 Task: Find connections with filter location Kefamenanu with filter topic #Softwaredesignwith filter profile language French with filter current company HELLA with filter school Hindustan College of science and technology with filter industry Shuttles and Special Needs Transportation Services with filter service category Family Law with filter keywords title Locksmith
Action: Mouse moved to (486, 55)
Screenshot: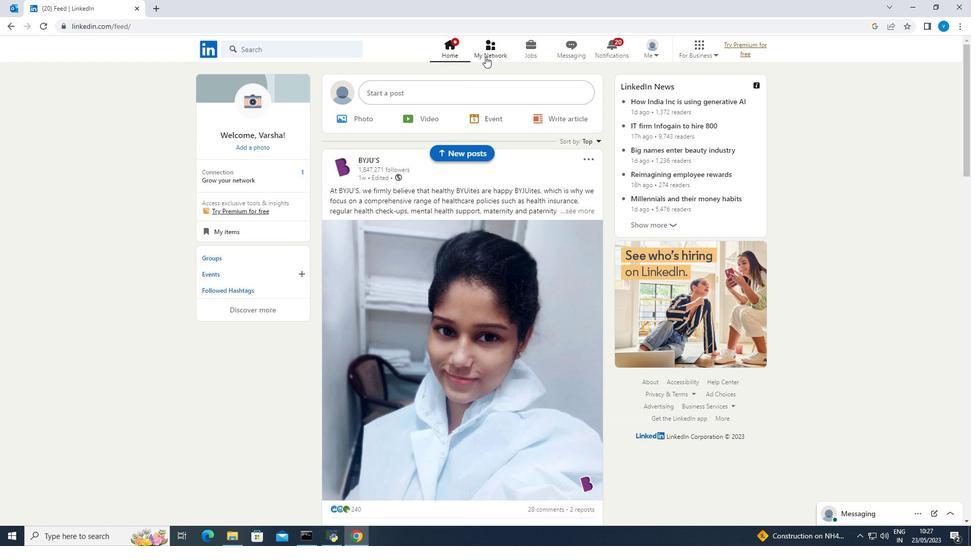 
Action: Mouse pressed left at (486, 55)
Screenshot: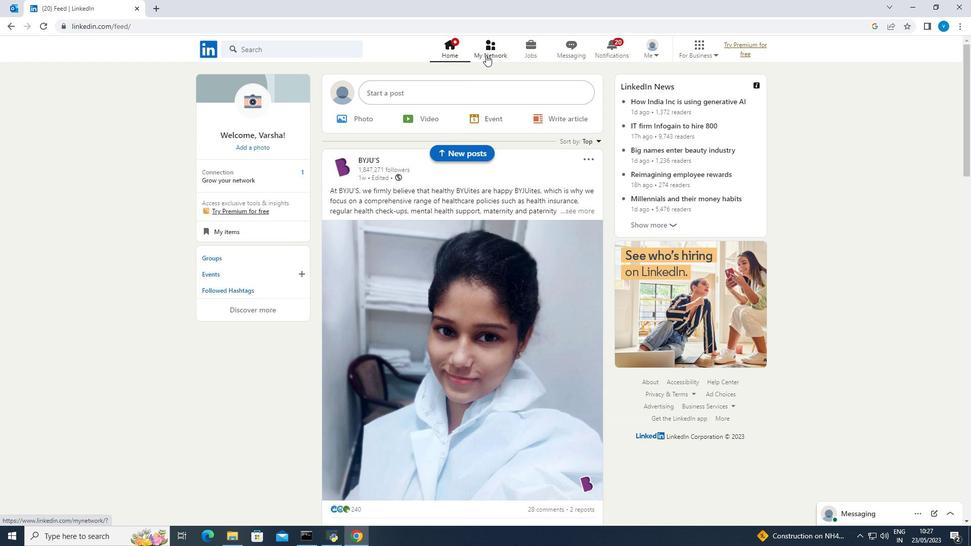 
Action: Mouse moved to (264, 106)
Screenshot: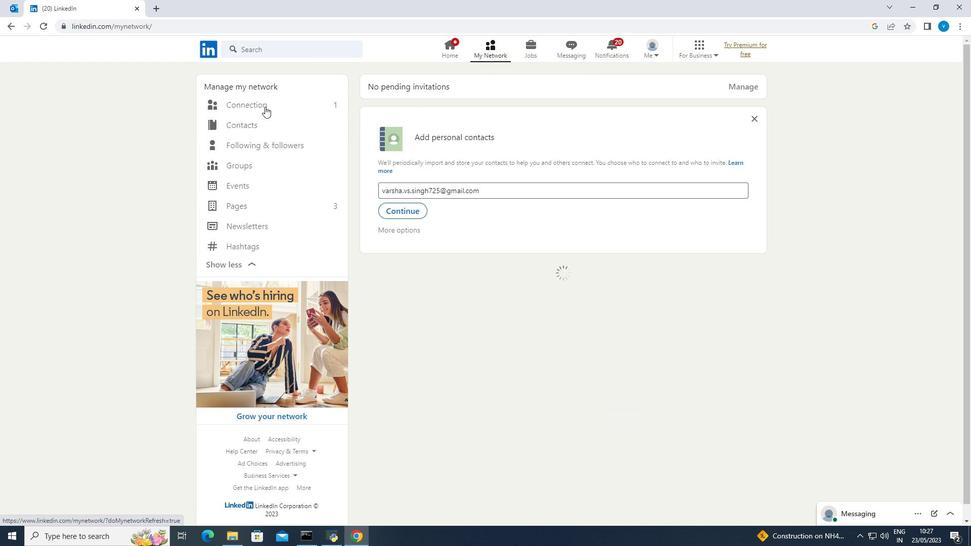 
Action: Mouse pressed left at (264, 106)
Screenshot: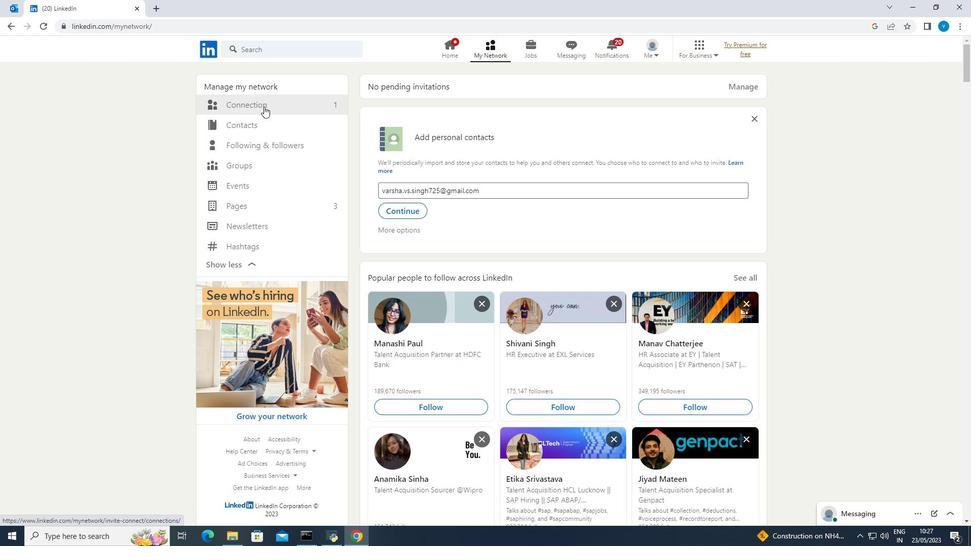
Action: Mouse moved to (540, 105)
Screenshot: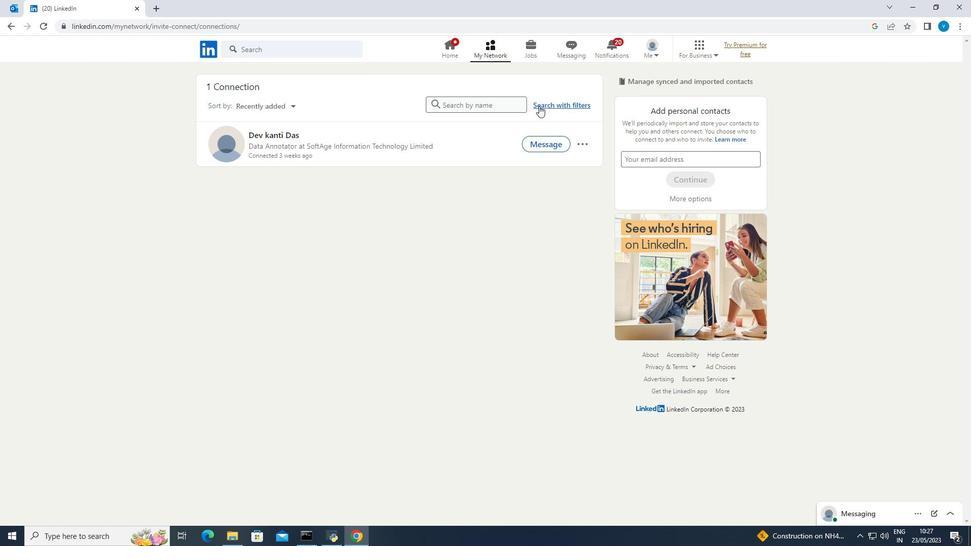 
Action: Mouse pressed left at (540, 105)
Screenshot: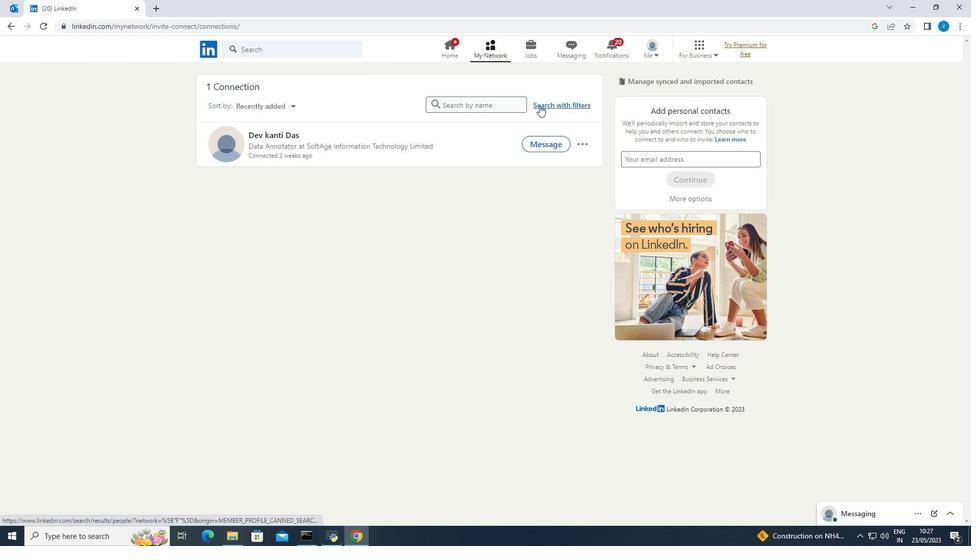 
Action: Mouse moved to (518, 78)
Screenshot: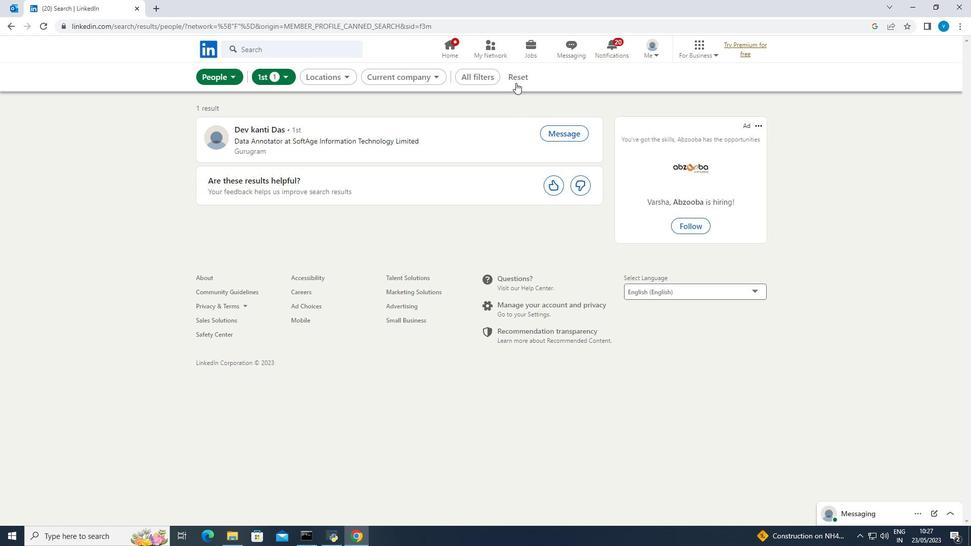 
Action: Mouse pressed left at (518, 78)
Screenshot: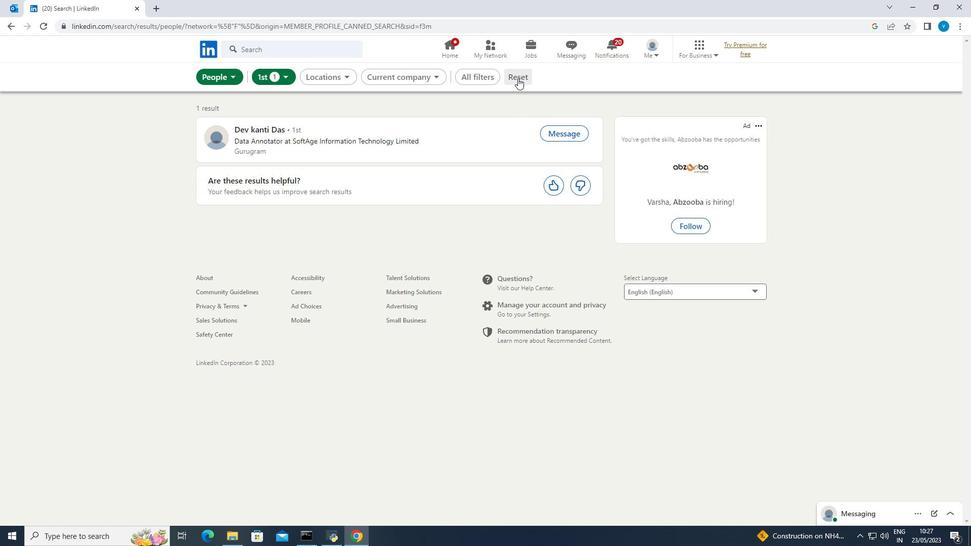 
Action: Mouse moved to (505, 80)
Screenshot: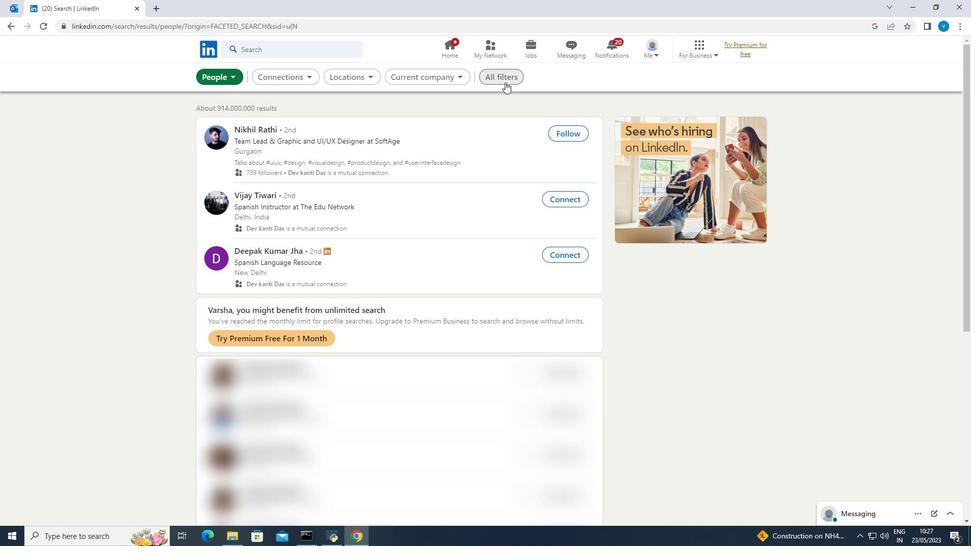 
Action: Mouse pressed left at (505, 80)
Screenshot: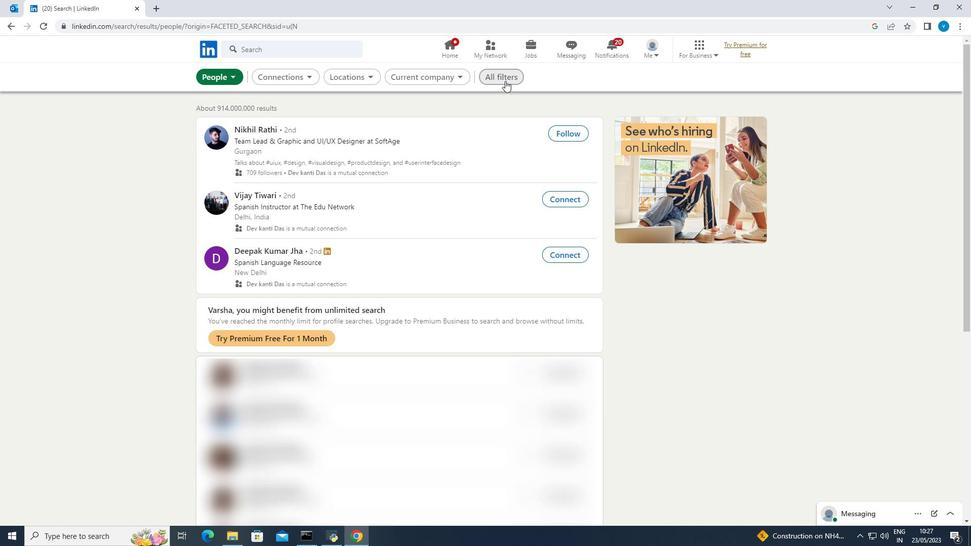 
Action: Mouse moved to (704, 201)
Screenshot: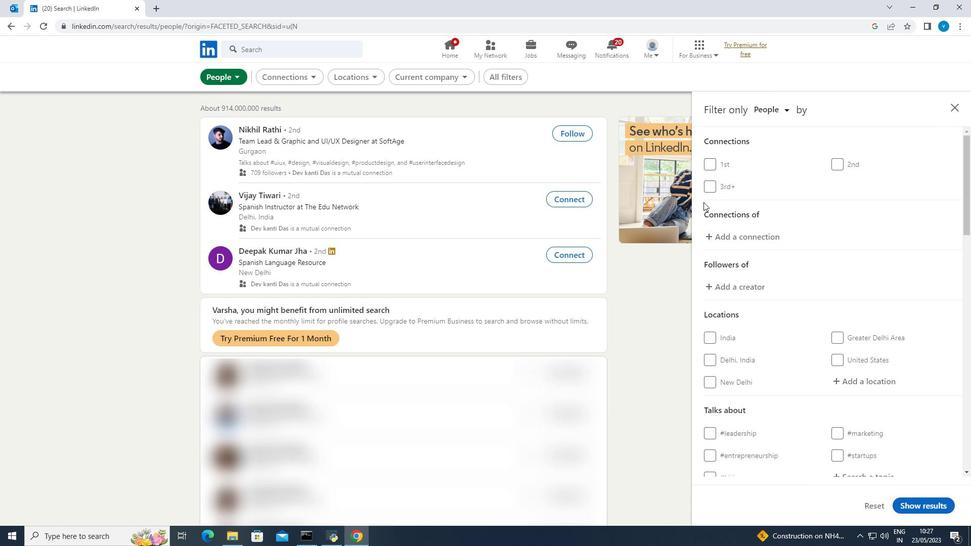 
Action: Mouse scrolled (704, 201) with delta (0, 0)
Screenshot: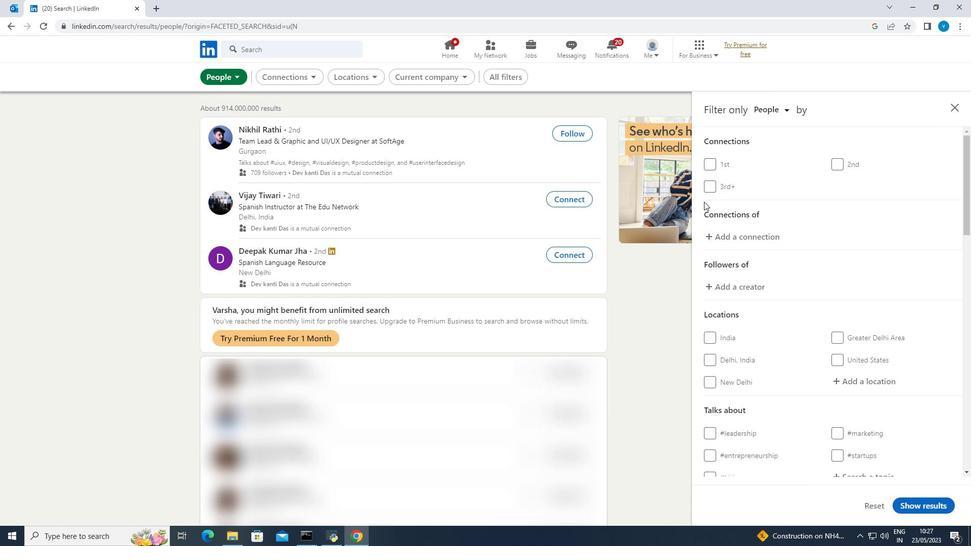 
Action: Mouse scrolled (704, 201) with delta (0, 0)
Screenshot: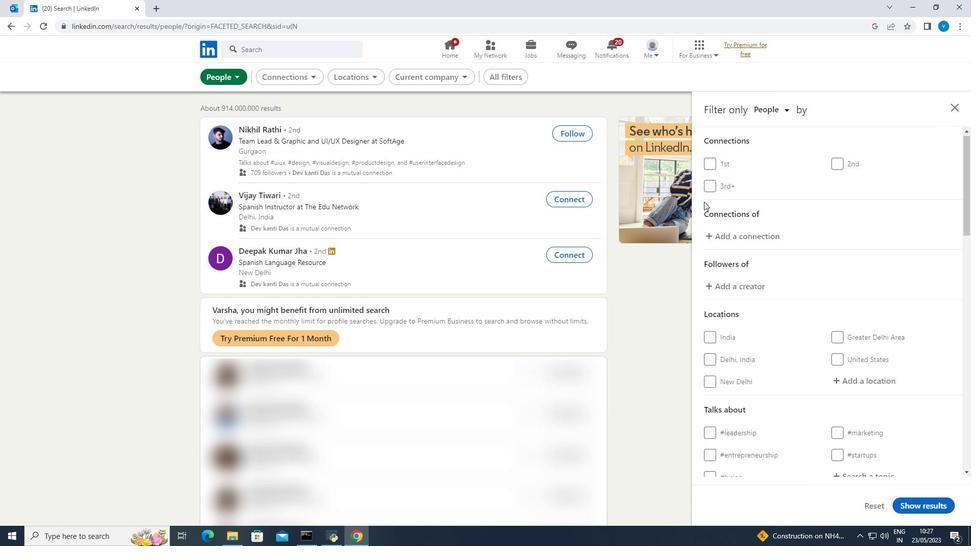 
Action: Mouse moved to (704, 202)
Screenshot: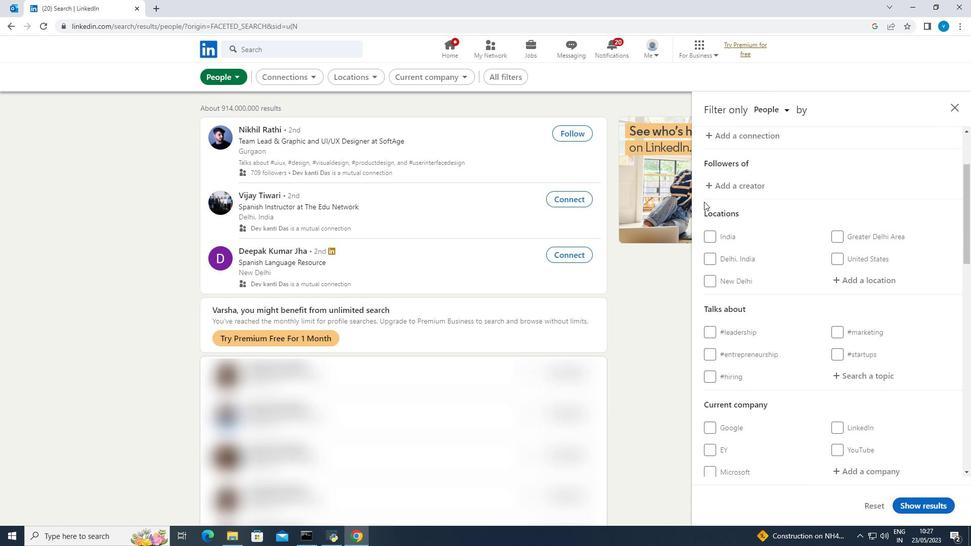 
Action: Mouse scrolled (704, 201) with delta (0, 0)
Screenshot: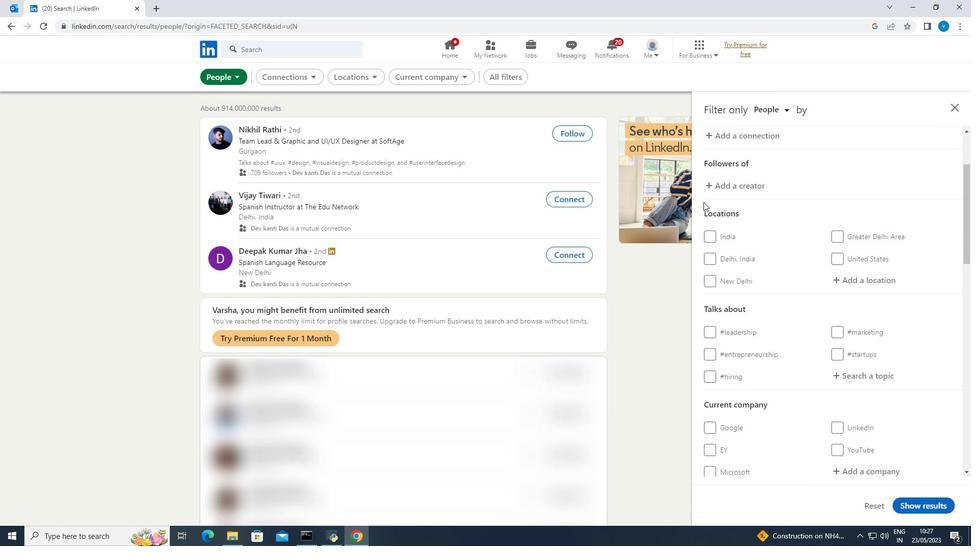 
Action: Mouse moved to (831, 224)
Screenshot: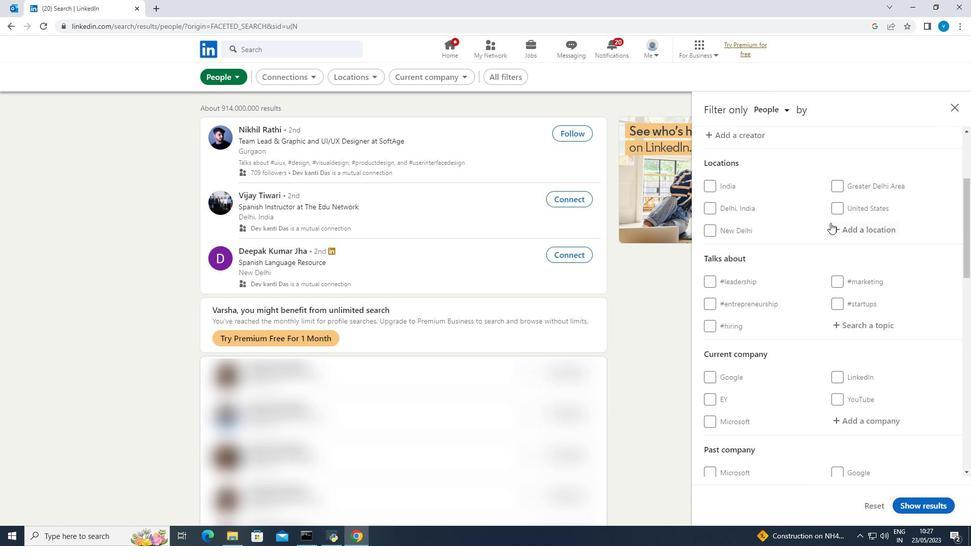 
Action: Mouse pressed left at (831, 224)
Screenshot: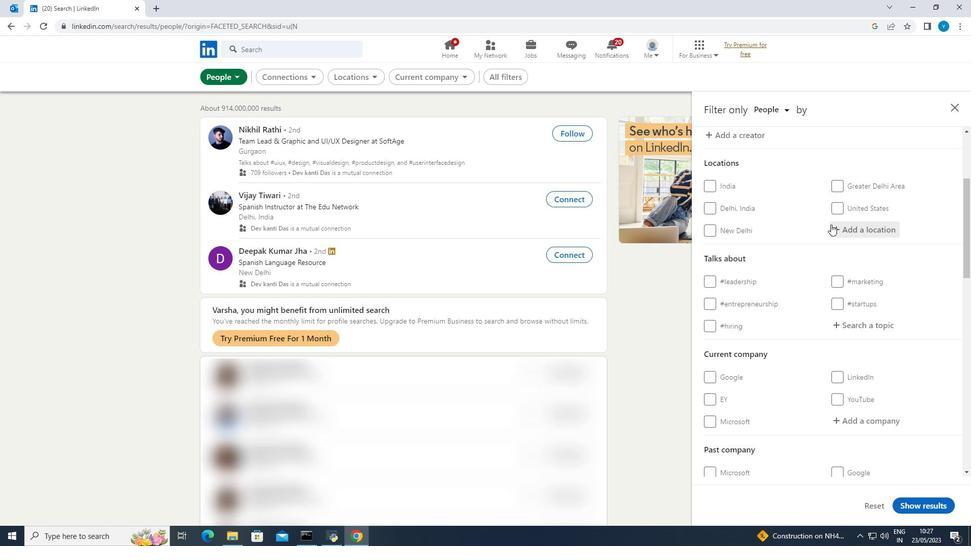 
Action: Mouse moved to (821, 221)
Screenshot: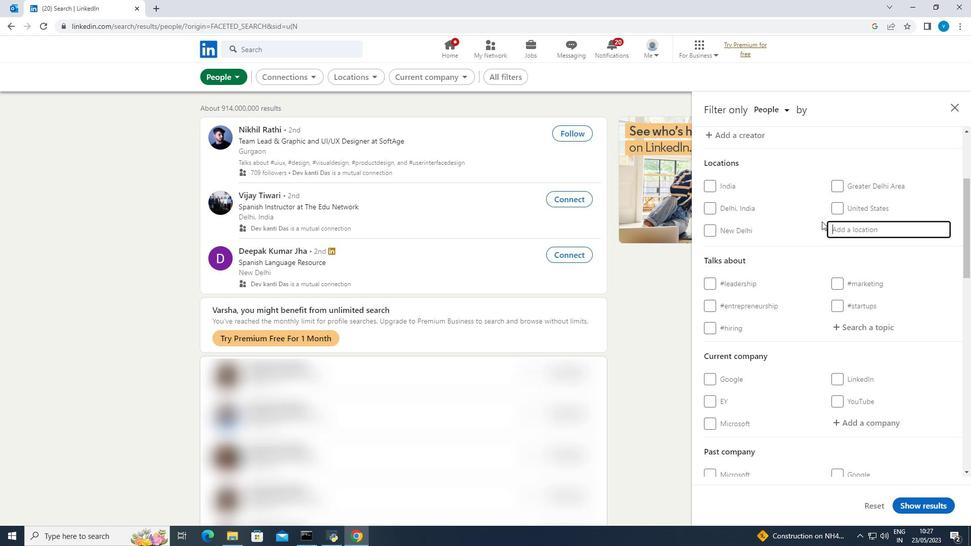 
Action: Key pressed <Key.shift><Key.shift><Key.shift>Kefamenanu
Screenshot: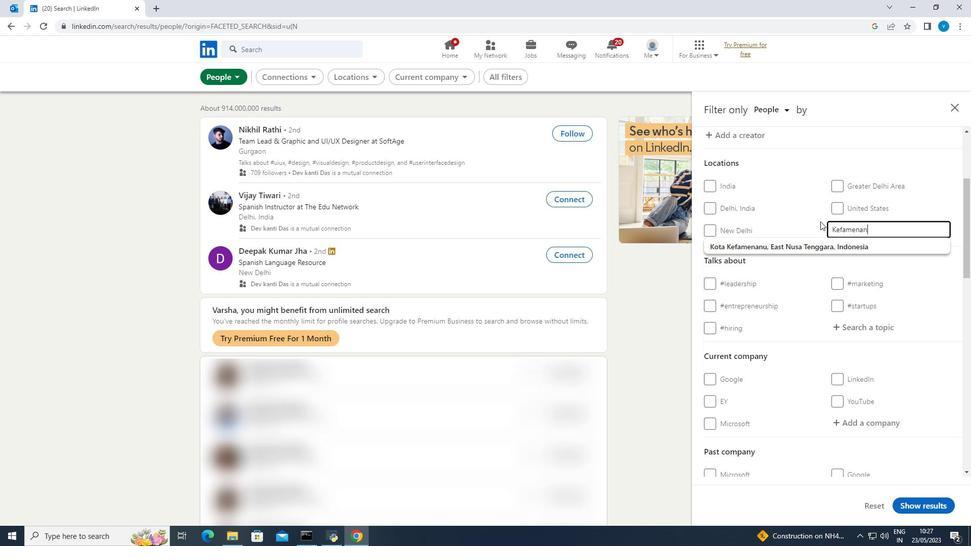 
Action: Mouse moved to (834, 322)
Screenshot: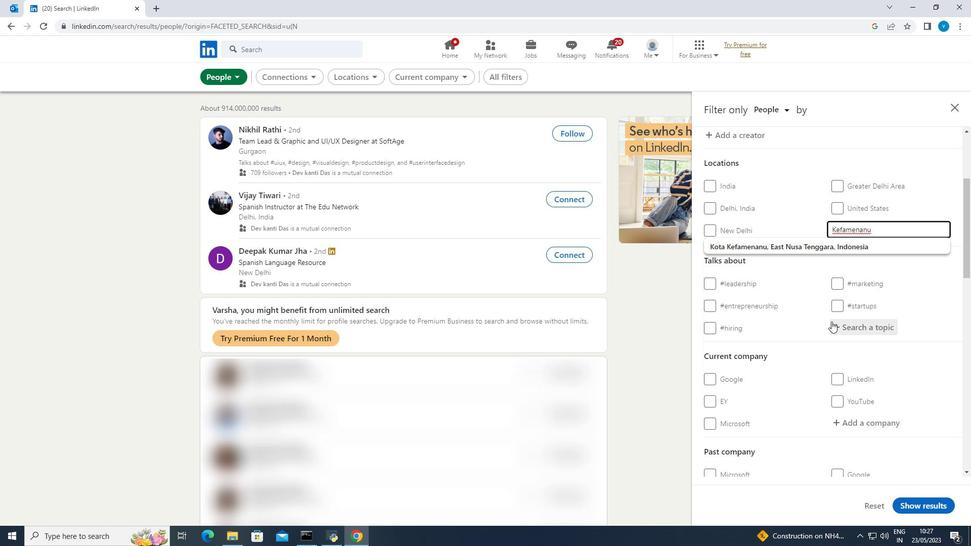 
Action: Mouse pressed left at (834, 322)
Screenshot: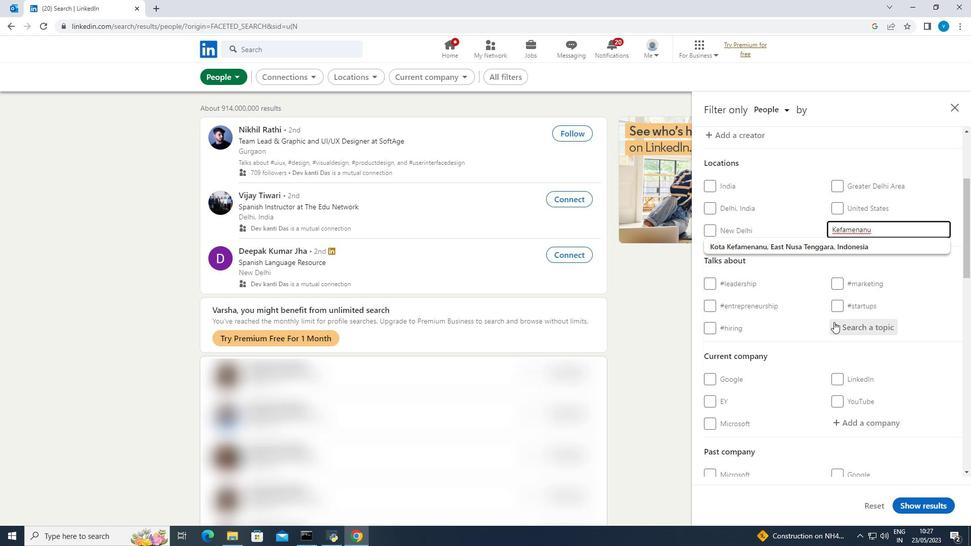 
Action: Key pressed <Key.shift><Key.shift><Key.shift><Key.shift><Key.shift><Key.shift><Key.shift>Softwaredesign
Screenshot: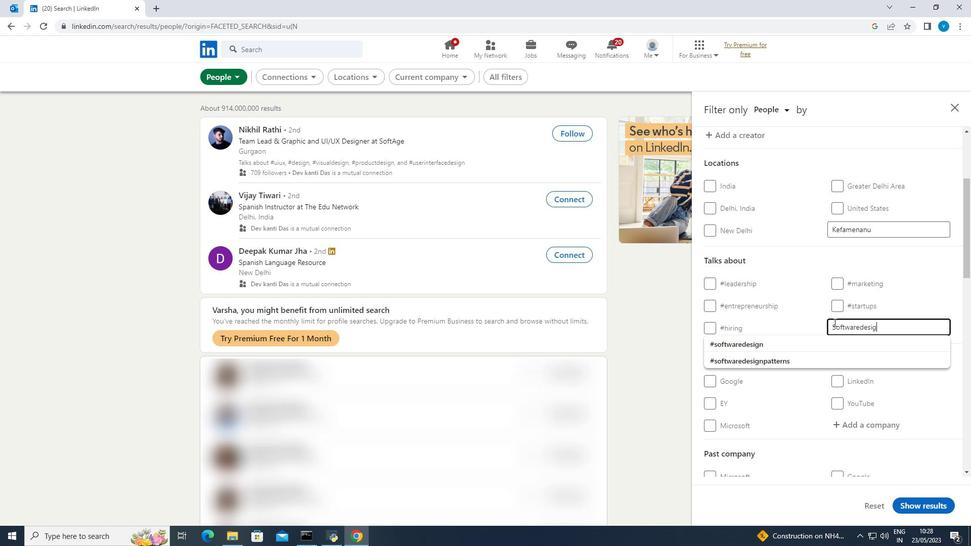 
Action: Mouse moved to (785, 345)
Screenshot: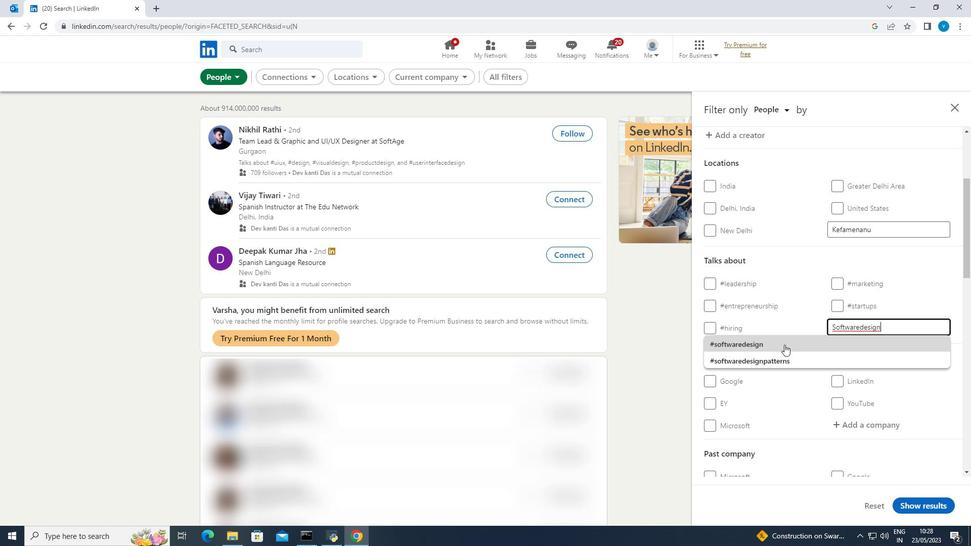
Action: Mouse pressed left at (785, 345)
Screenshot: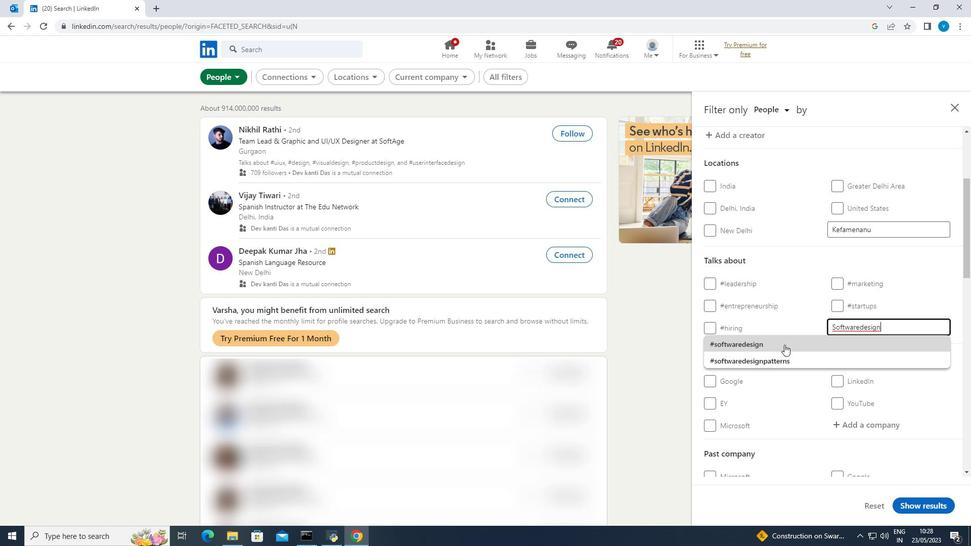 
Action: Mouse scrolled (785, 344) with delta (0, 0)
Screenshot: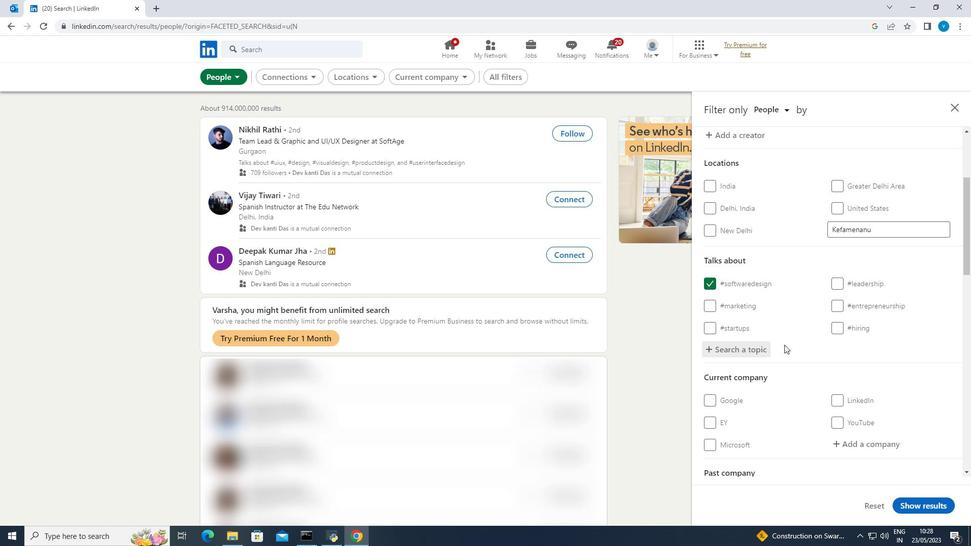 
Action: Mouse scrolled (785, 344) with delta (0, 0)
Screenshot: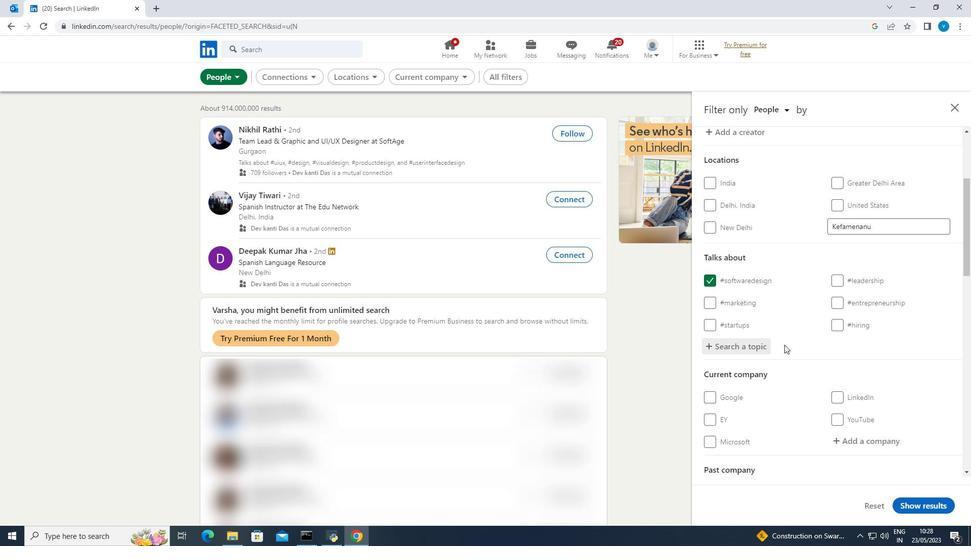 
Action: Mouse scrolled (785, 344) with delta (0, 0)
Screenshot: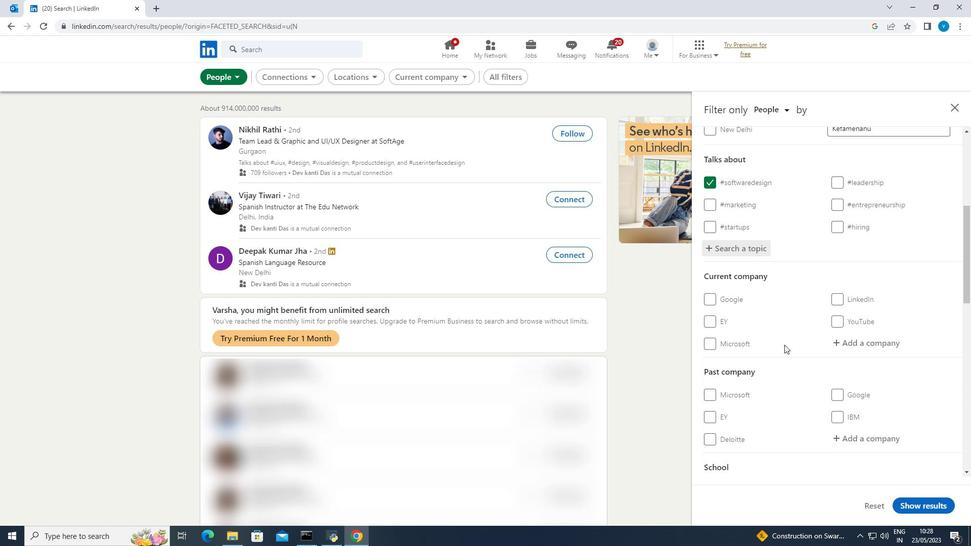 
Action: Mouse scrolled (785, 344) with delta (0, 0)
Screenshot: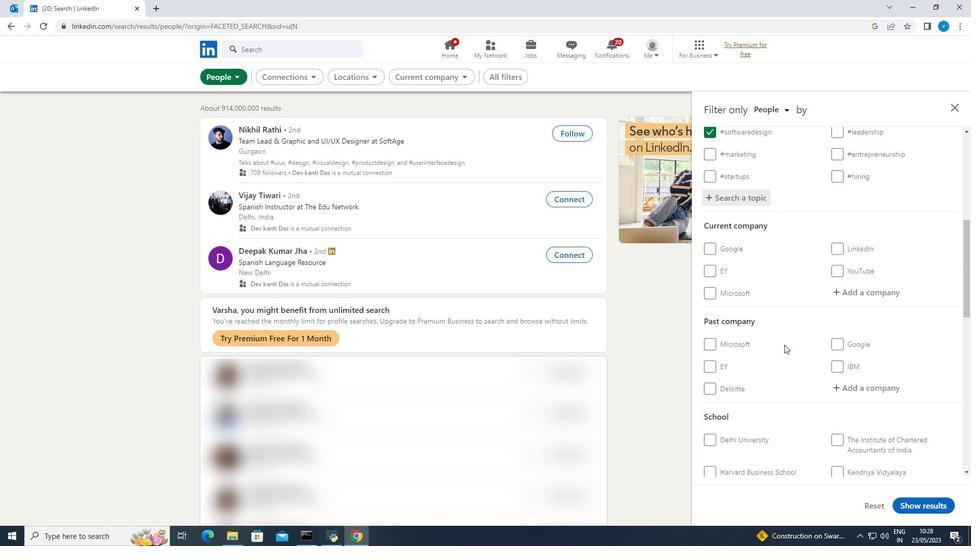 
Action: Mouse scrolled (785, 344) with delta (0, 0)
Screenshot: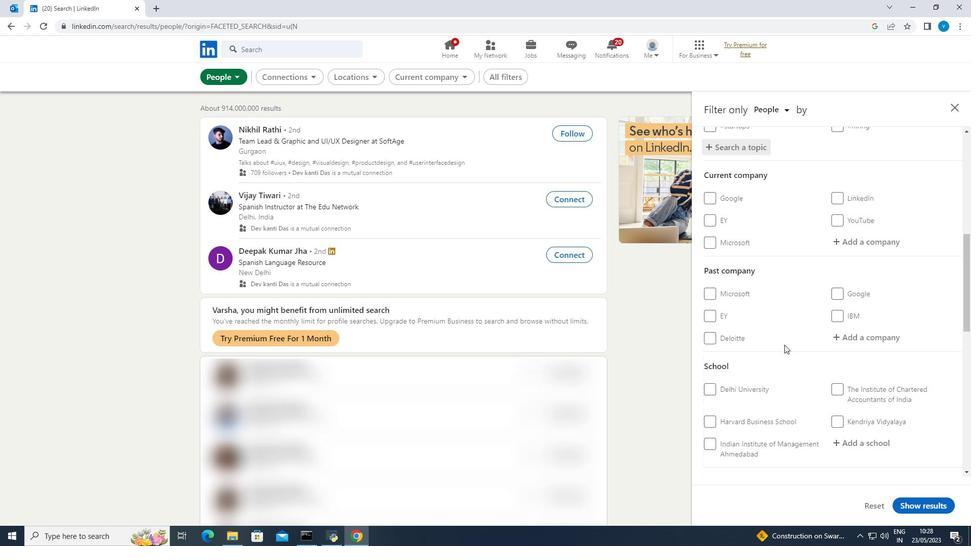 
Action: Mouse scrolled (785, 344) with delta (0, 0)
Screenshot: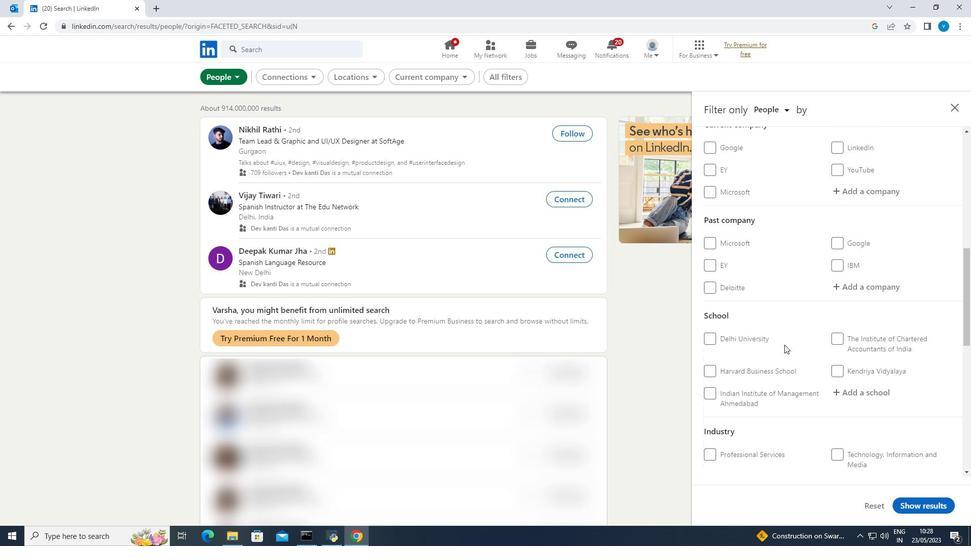 
Action: Mouse scrolled (785, 344) with delta (0, 0)
Screenshot: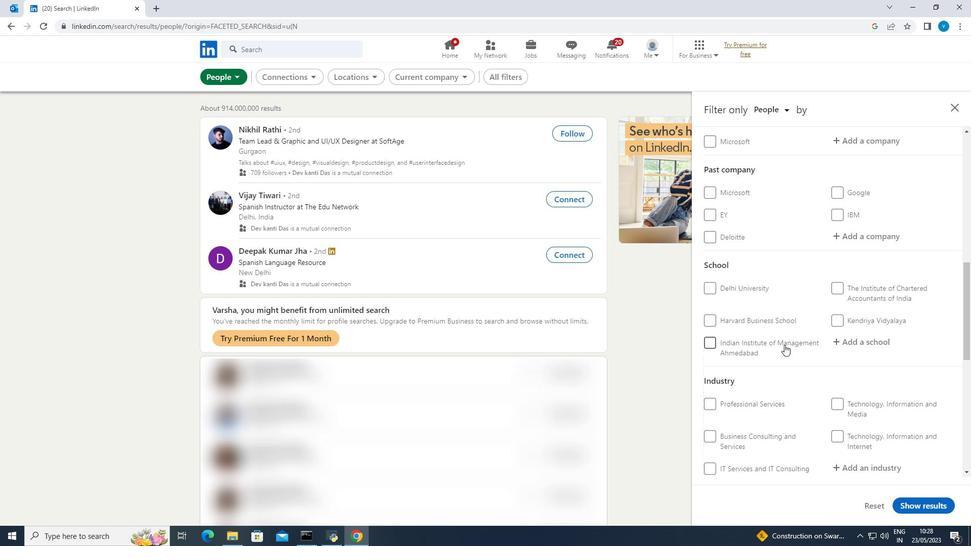 
Action: Mouse scrolled (785, 344) with delta (0, 0)
Screenshot: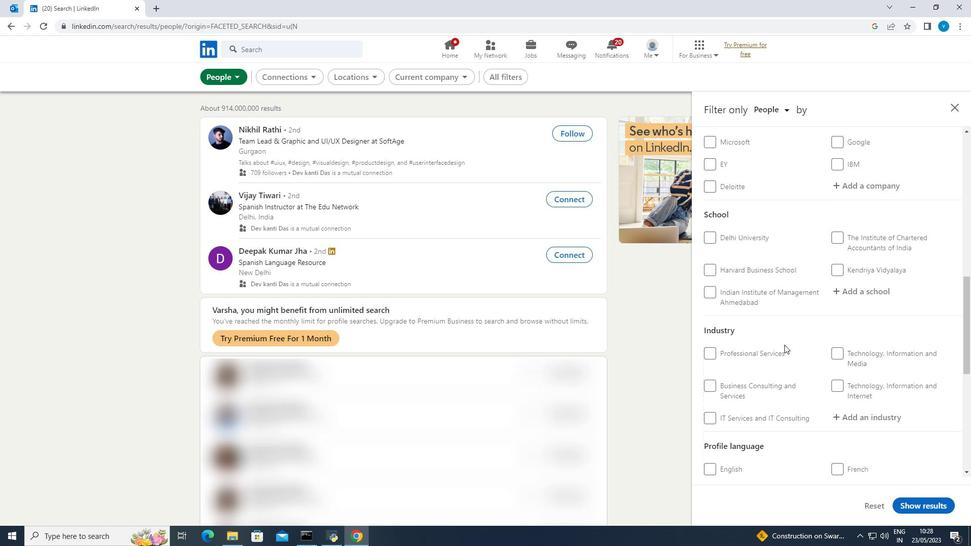 
Action: Mouse moved to (784, 345)
Screenshot: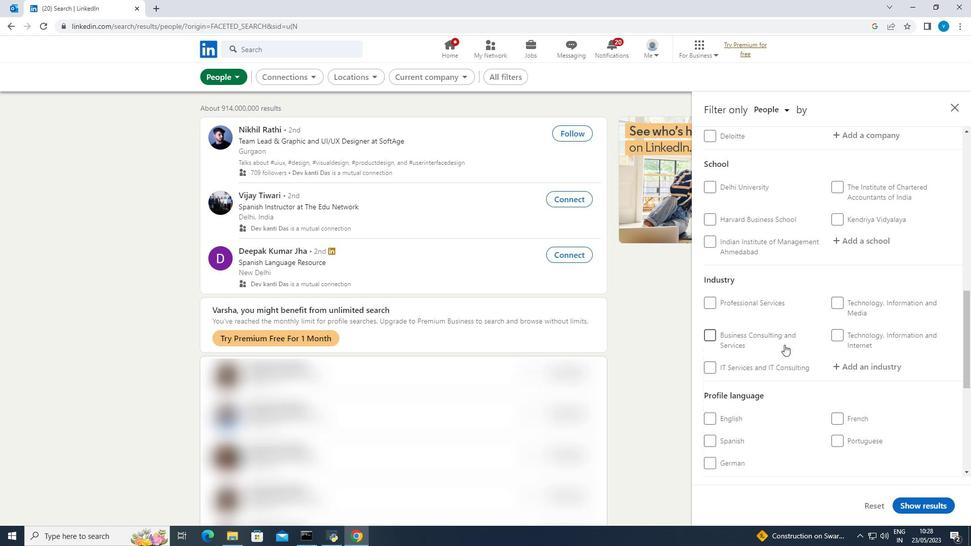 
Action: Mouse scrolled (784, 344) with delta (0, 0)
Screenshot: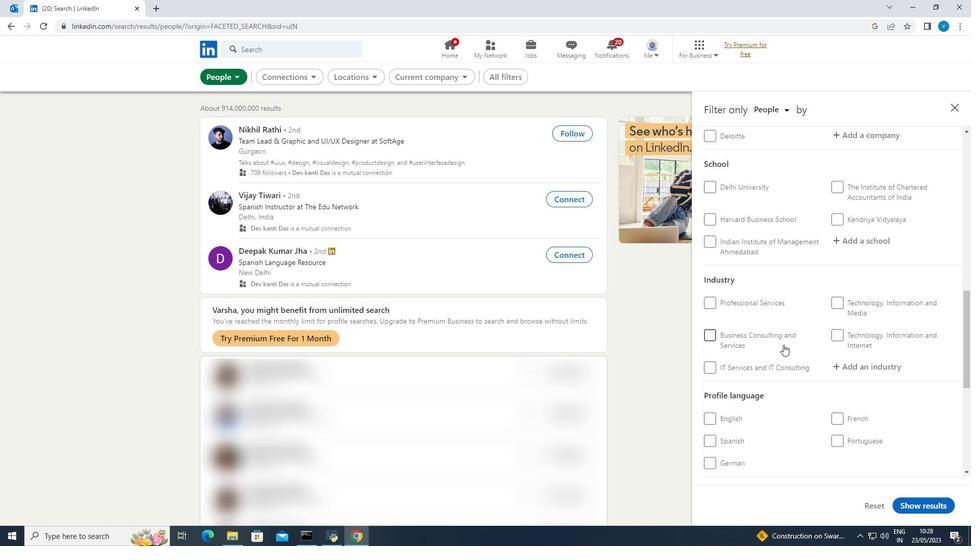 
Action: Mouse moved to (833, 364)
Screenshot: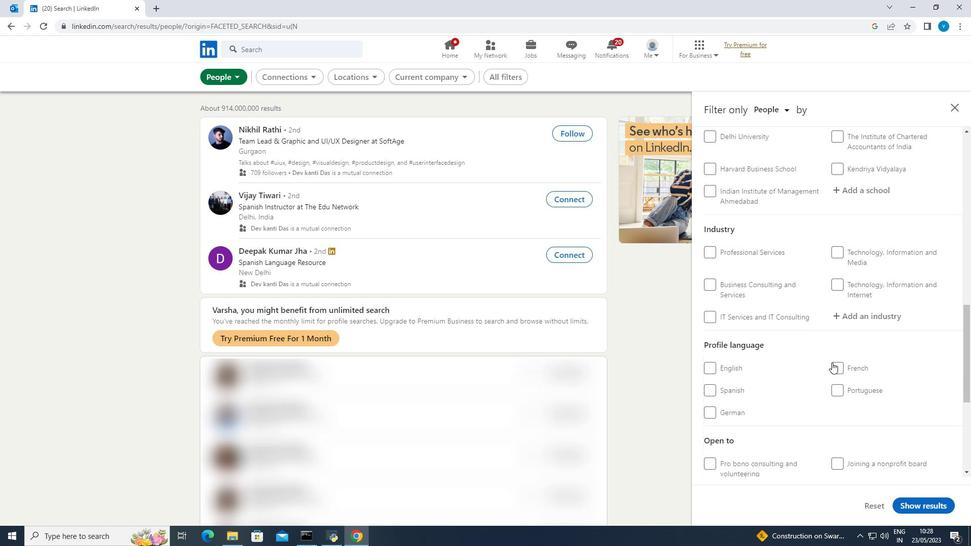 
Action: Mouse pressed left at (833, 364)
Screenshot: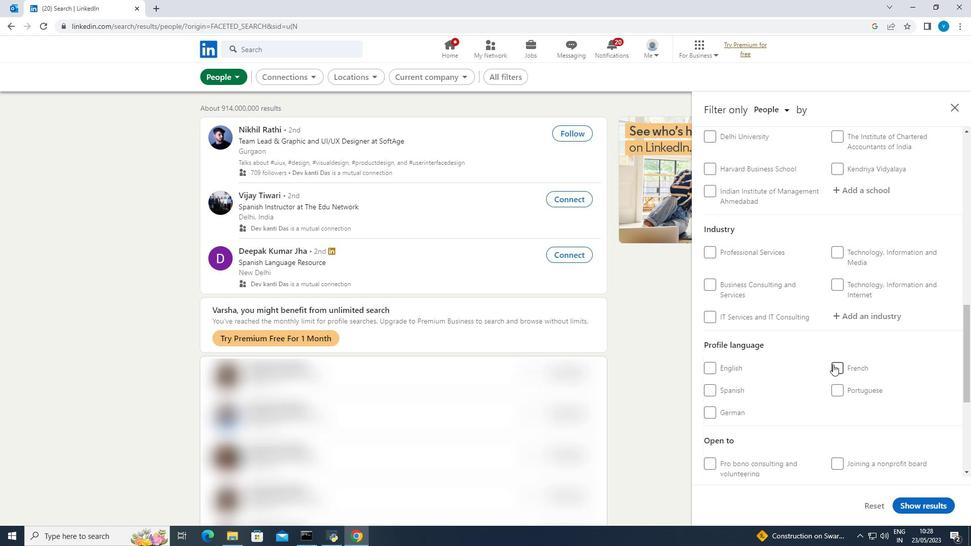 
Action: Mouse moved to (809, 357)
Screenshot: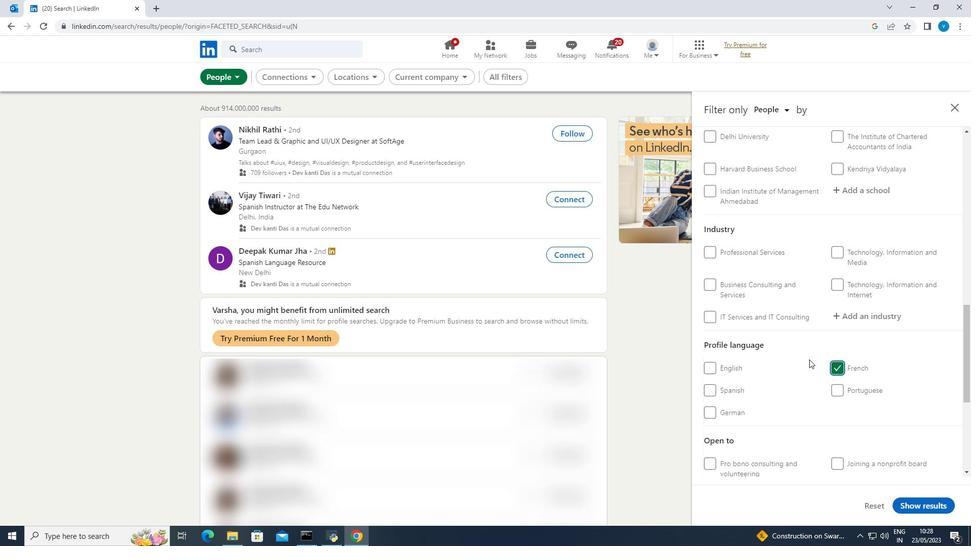 
Action: Mouse scrolled (809, 358) with delta (0, 0)
Screenshot: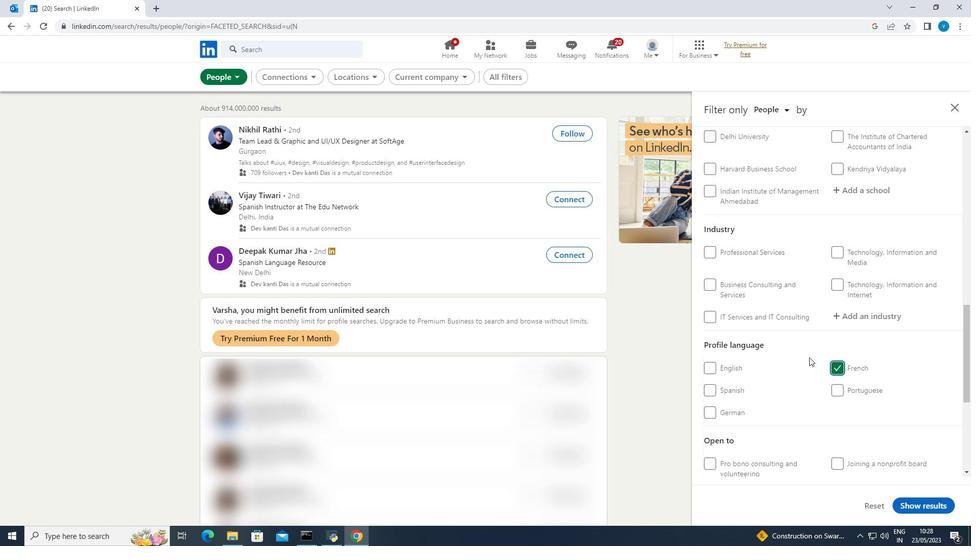 
Action: Mouse scrolled (809, 358) with delta (0, 0)
Screenshot: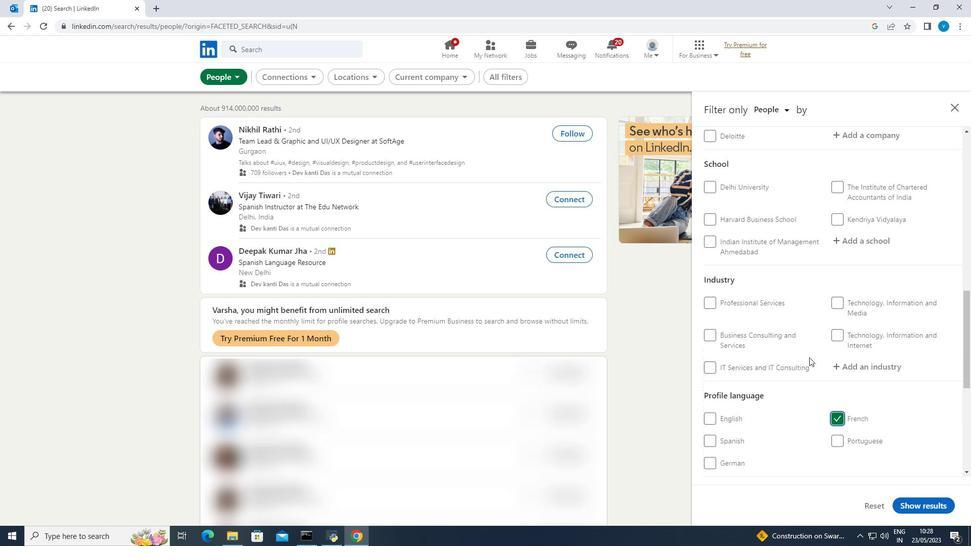 
Action: Mouse scrolled (809, 358) with delta (0, 0)
Screenshot: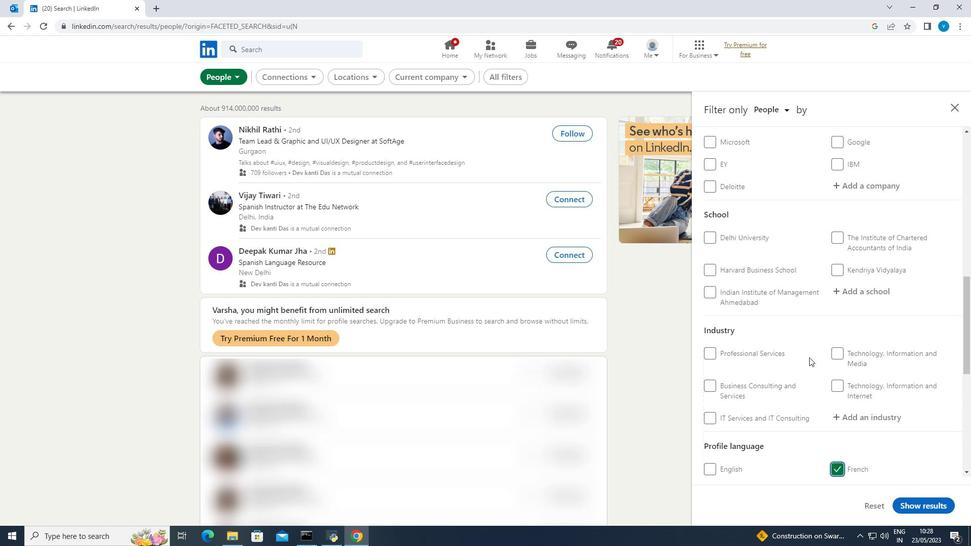 
Action: Mouse scrolled (809, 358) with delta (0, 0)
Screenshot: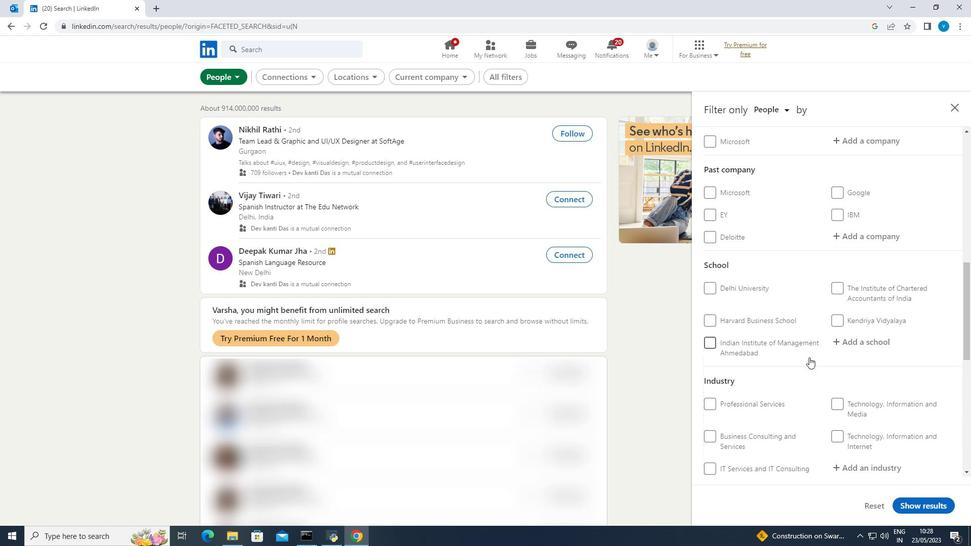 
Action: Mouse scrolled (809, 358) with delta (0, 0)
Screenshot: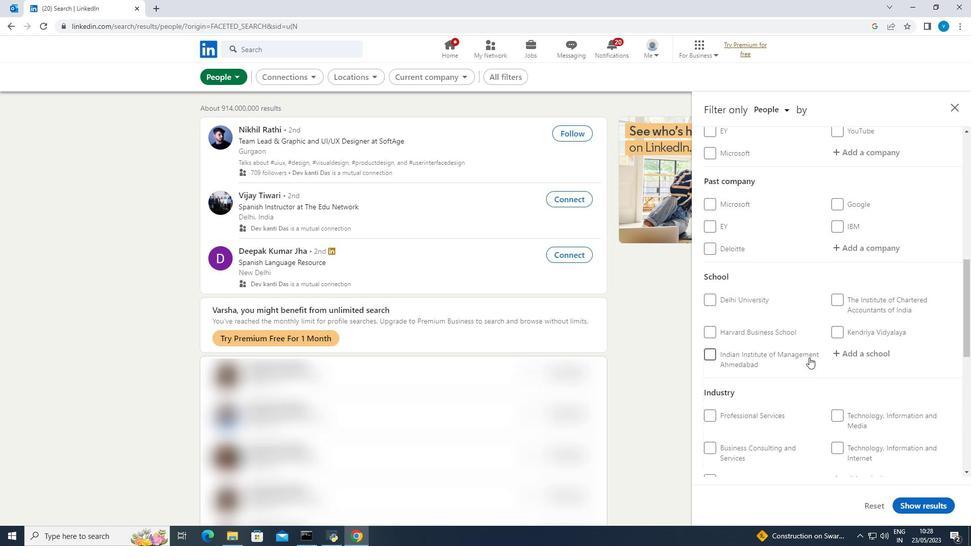
Action: Mouse moved to (844, 236)
Screenshot: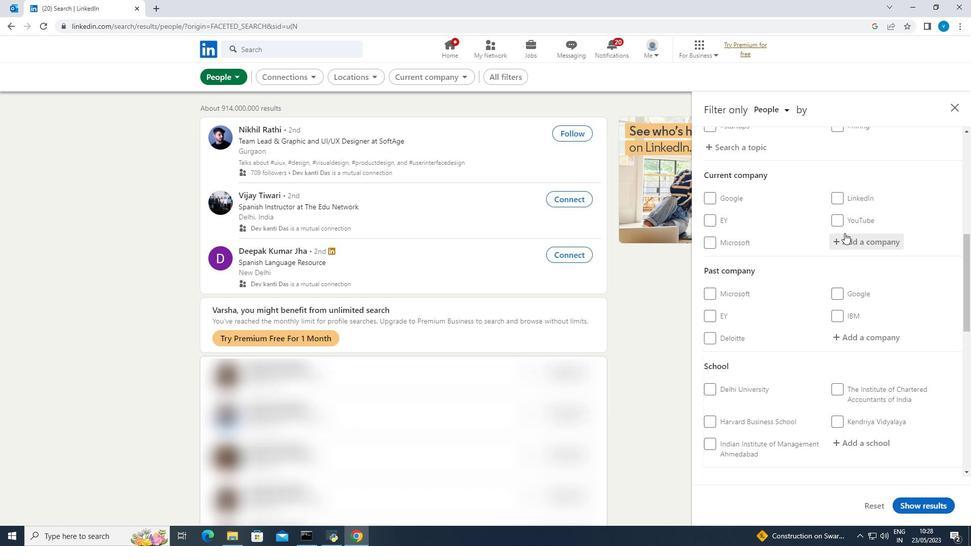 
Action: Mouse pressed left at (844, 236)
Screenshot: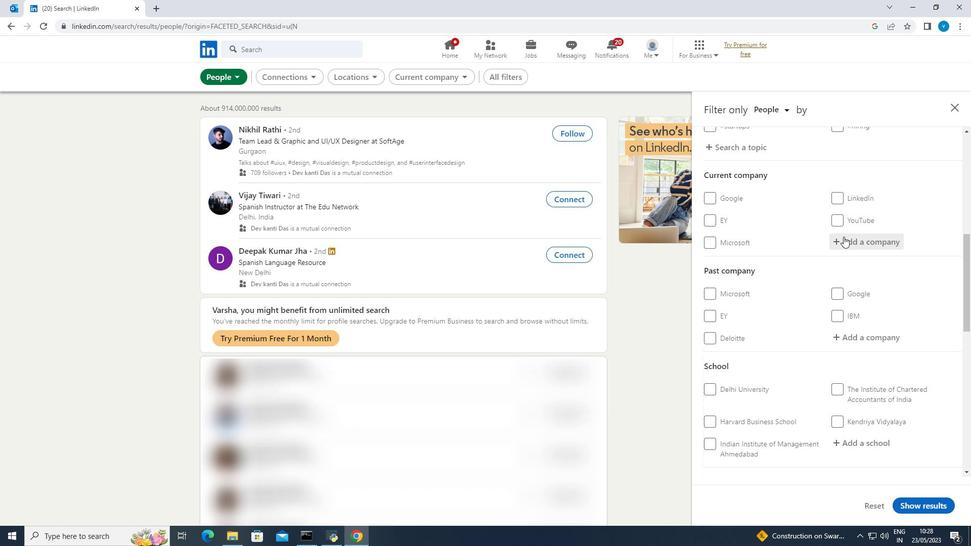 
Action: Key pressed <Key.shift><Key.shift><Key.shift><Key.shift><Key.shift><Key.shift><Key.shift><Key.shift><Key.shift>H<Key.shift><Key.shift><Key.shift><Key.shift><Key.shift><Key.shift><Key.shift><Key.shift><Key.shift>ELLA
Screenshot: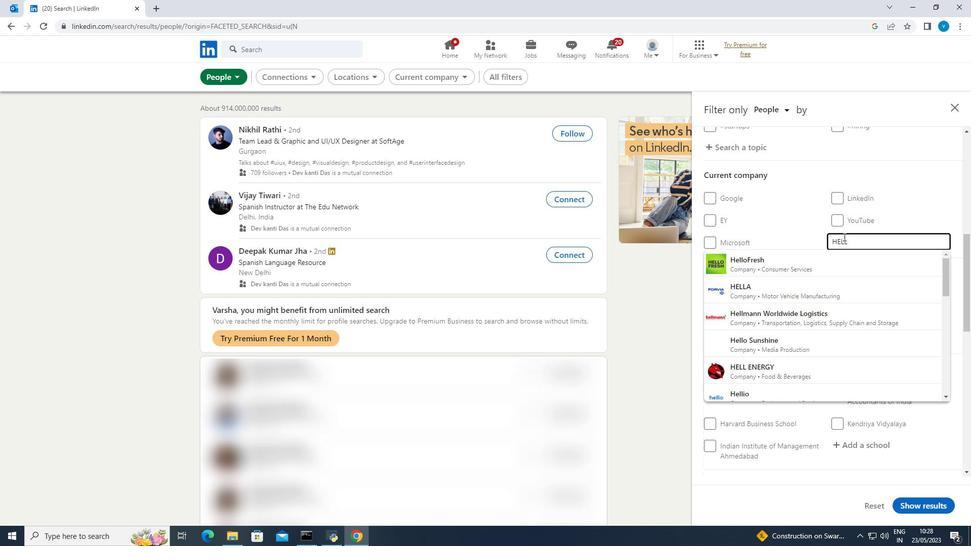 
Action: Mouse moved to (800, 261)
Screenshot: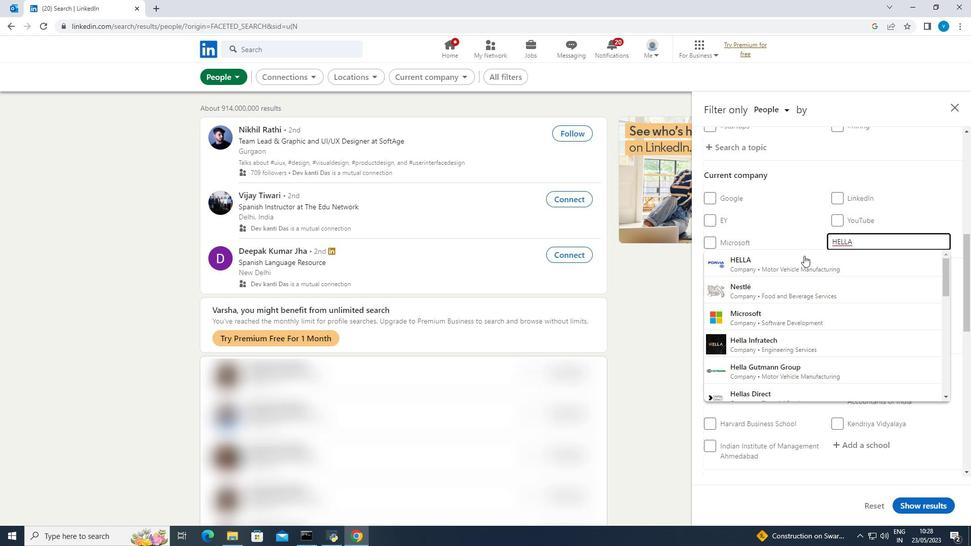 
Action: Mouse pressed left at (800, 261)
Screenshot: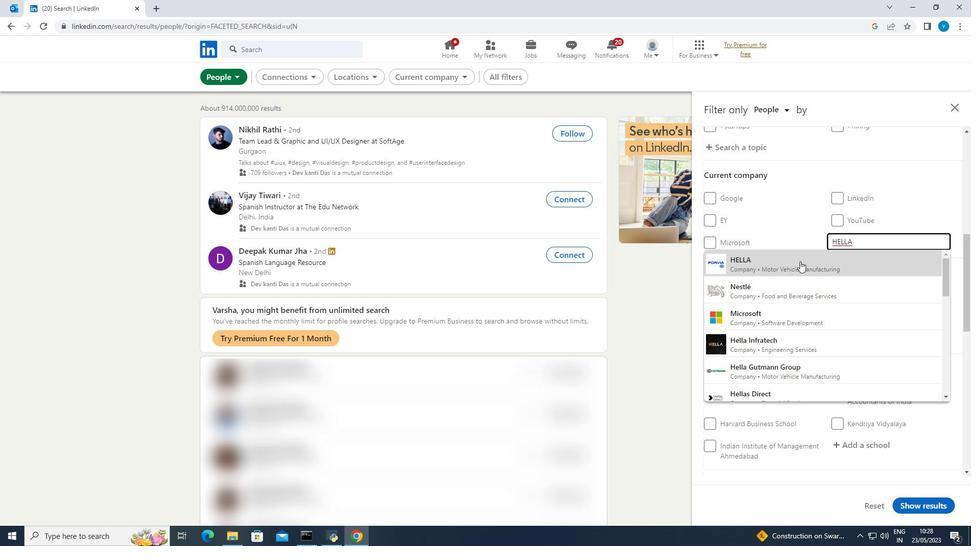 
Action: Mouse scrolled (800, 261) with delta (0, 0)
Screenshot: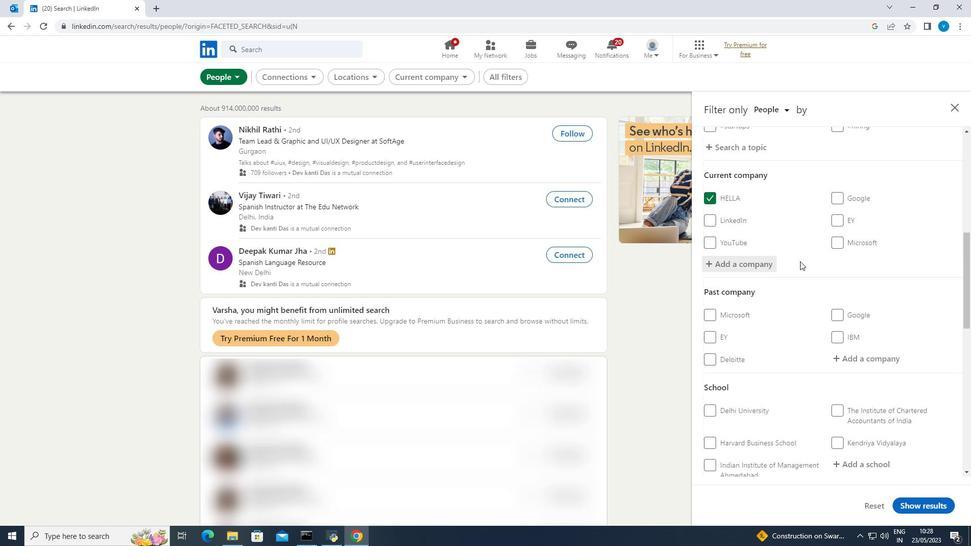 
Action: Mouse moved to (800, 261)
Screenshot: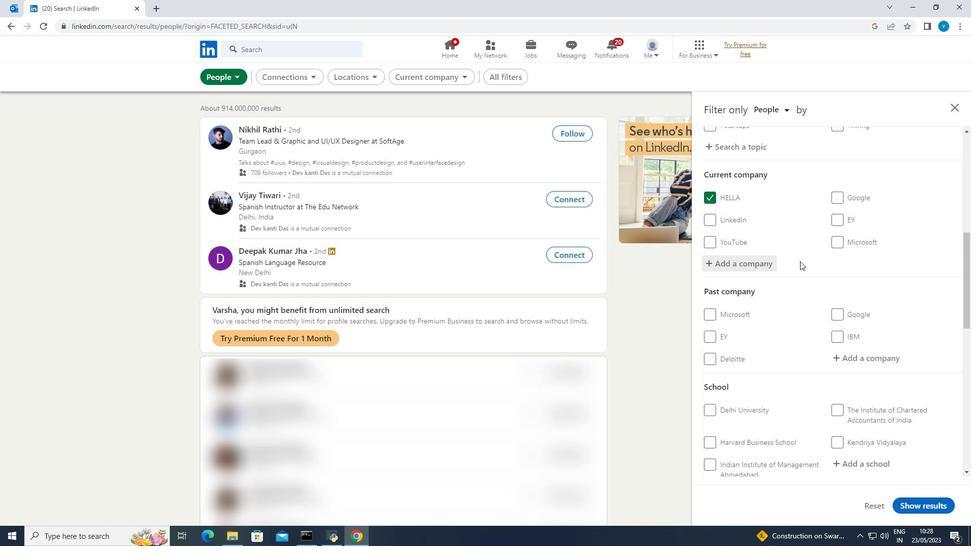 
Action: Mouse scrolled (800, 261) with delta (0, 0)
Screenshot: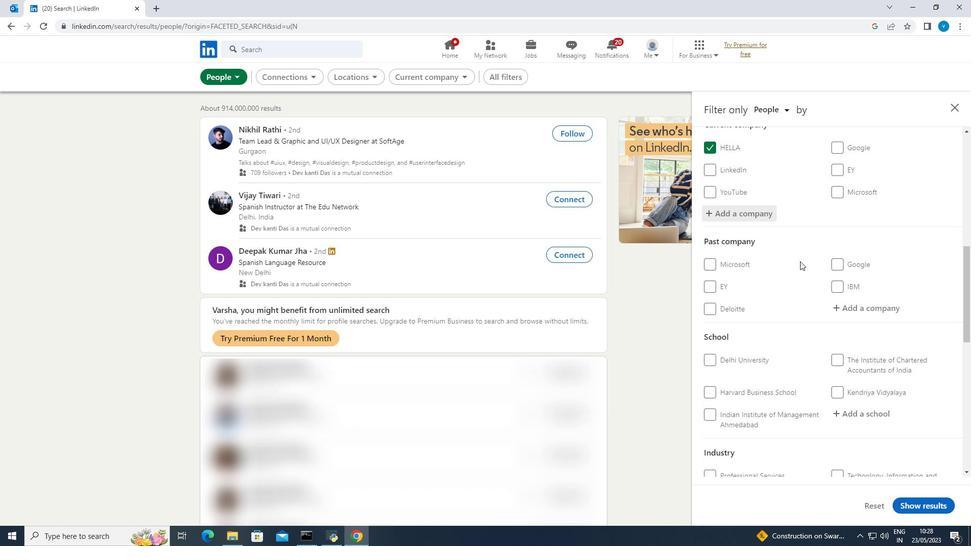 
Action: Mouse moved to (800, 262)
Screenshot: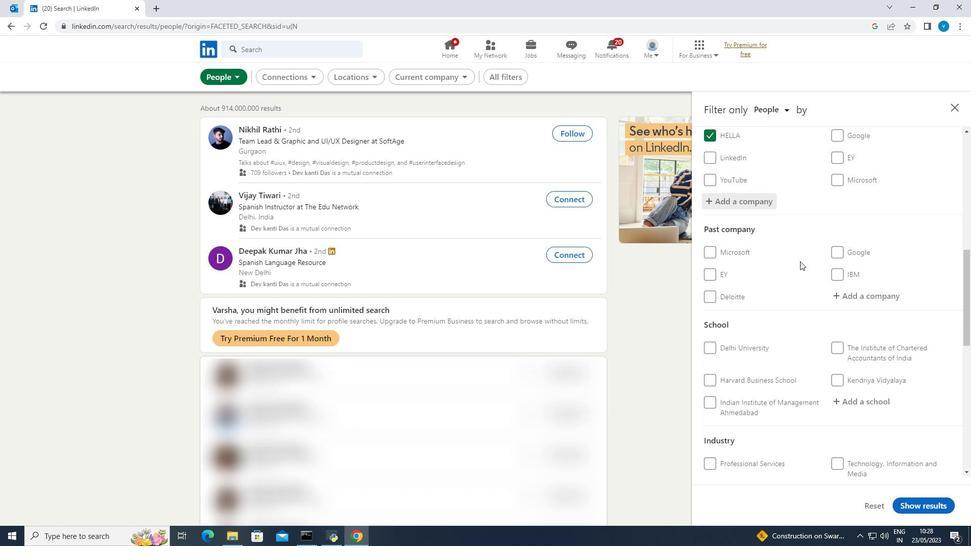 
Action: Mouse scrolled (800, 261) with delta (0, 0)
Screenshot: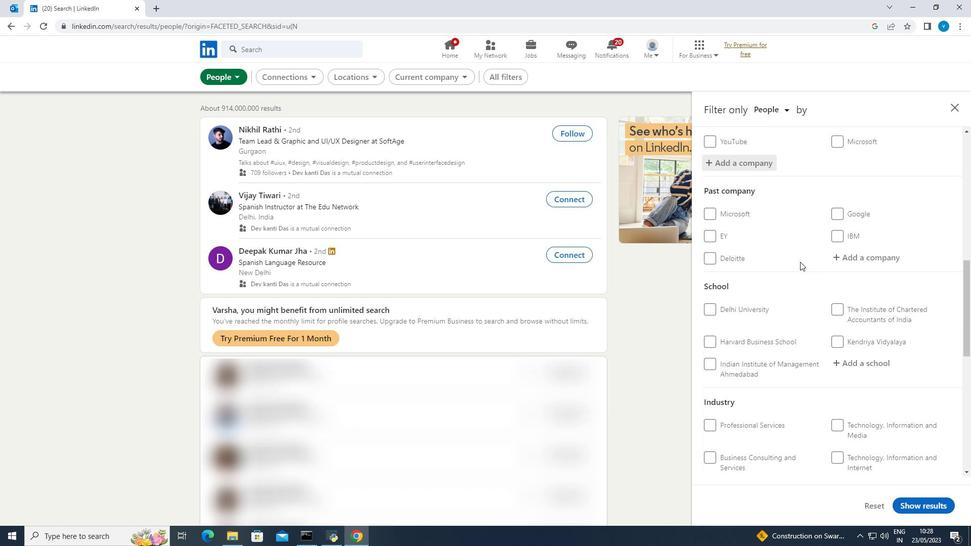 
Action: Mouse moved to (800, 262)
Screenshot: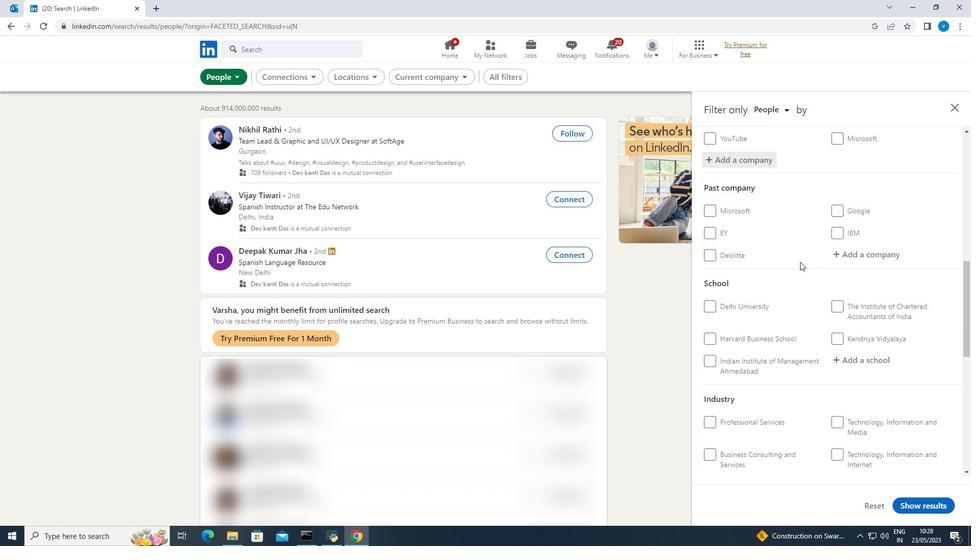 
Action: Mouse scrolled (800, 261) with delta (0, 0)
Screenshot: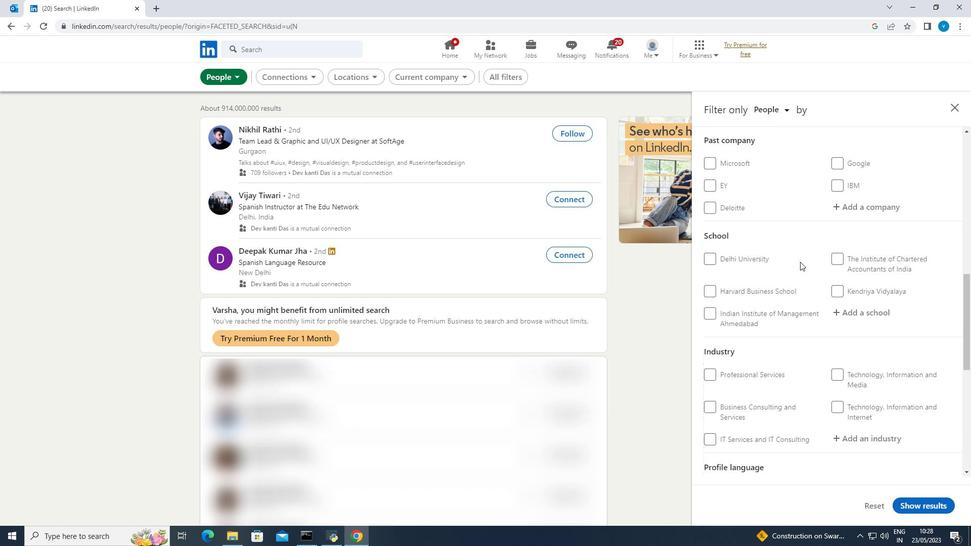 
Action: Mouse moved to (844, 255)
Screenshot: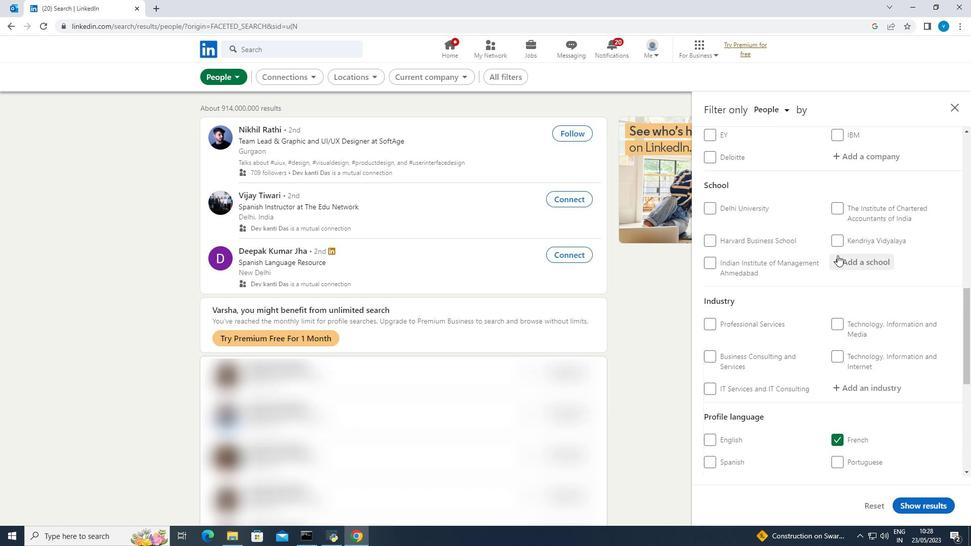 
Action: Mouse pressed left at (844, 255)
Screenshot: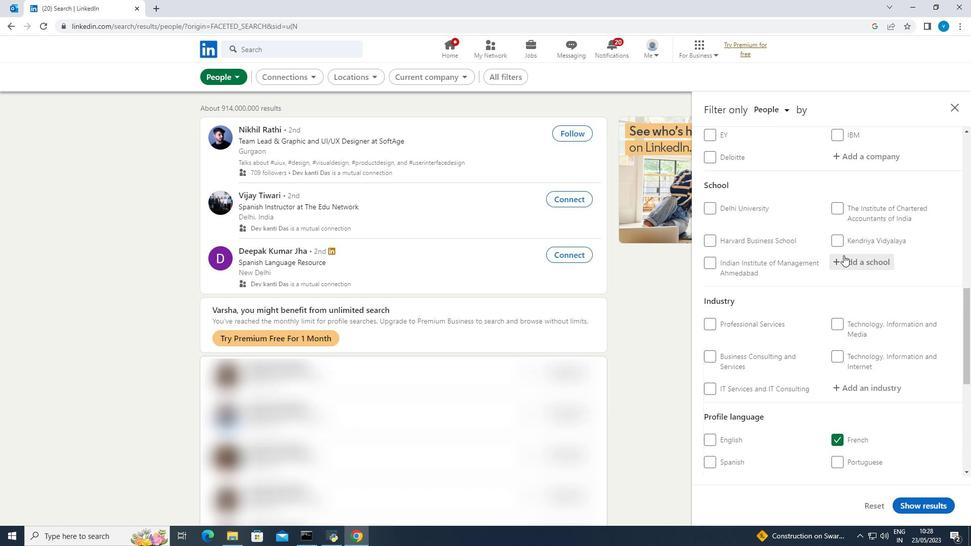 
Action: Mouse moved to (834, 258)
Screenshot: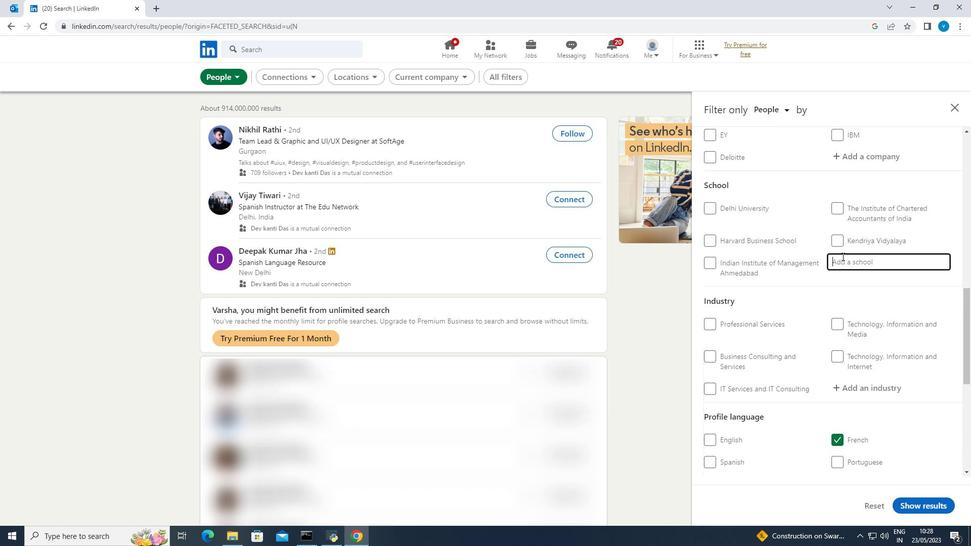 
Action: Key pressed <Key.shift><Key.shift><Key.shift>Hindustan<Key.space><Key.shift><Key.shift><Key.shift><Key.shift><Key.shift><Key.shift>College
Screenshot: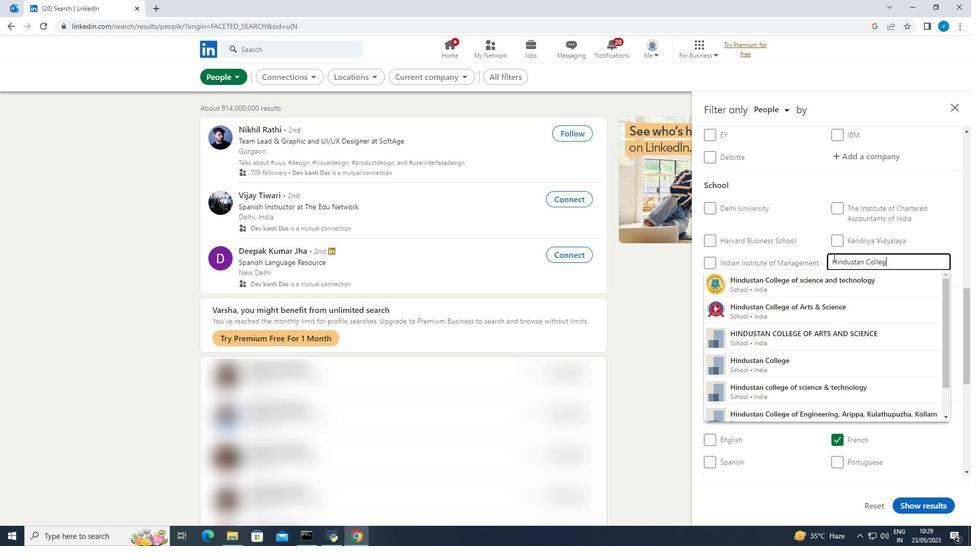 
Action: Mouse moved to (796, 276)
Screenshot: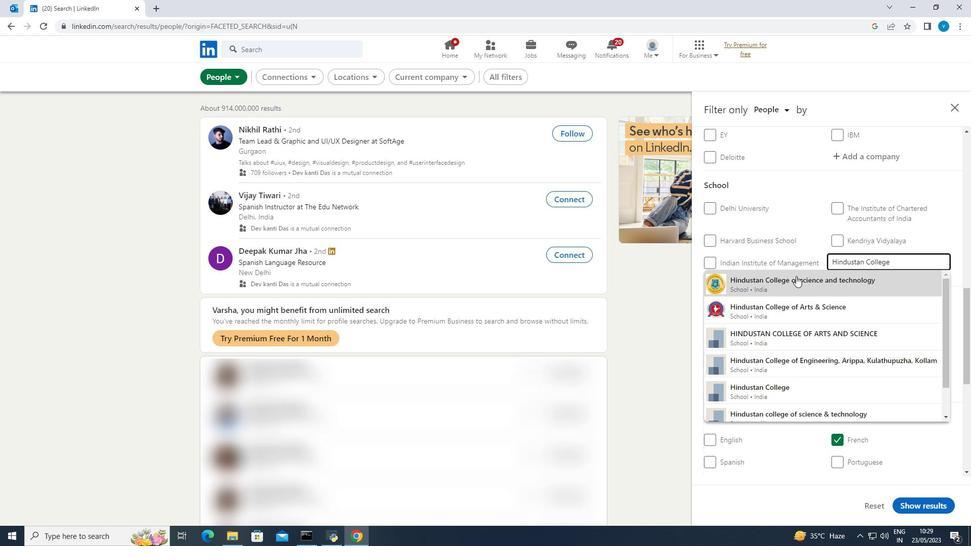 
Action: Mouse pressed left at (796, 276)
Screenshot: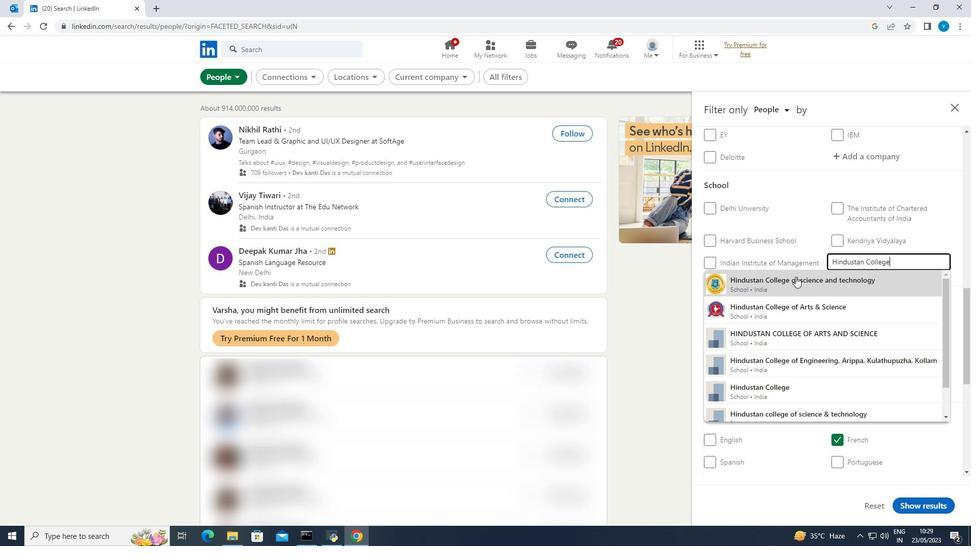 
Action: Mouse moved to (792, 279)
Screenshot: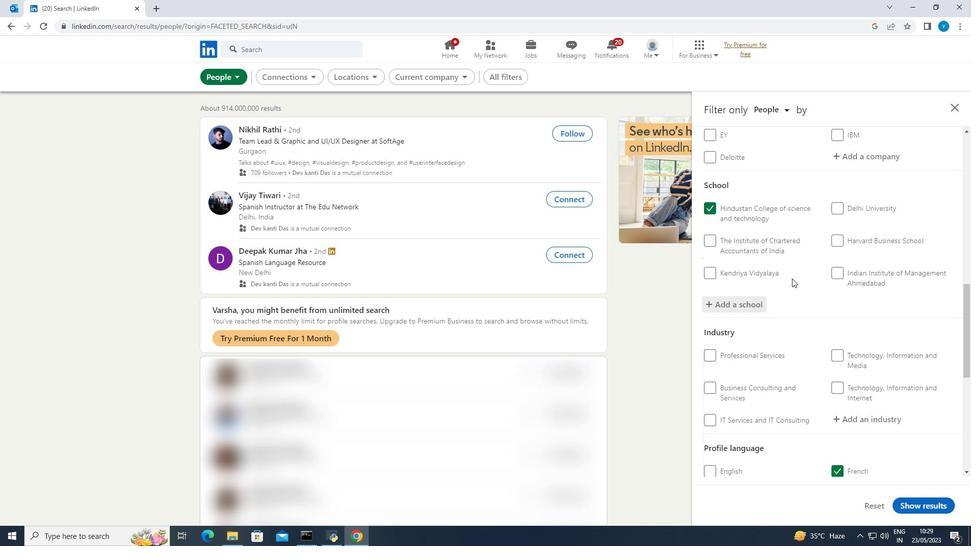 
Action: Mouse scrolled (792, 278) with delta (0, 0)
Screenshot: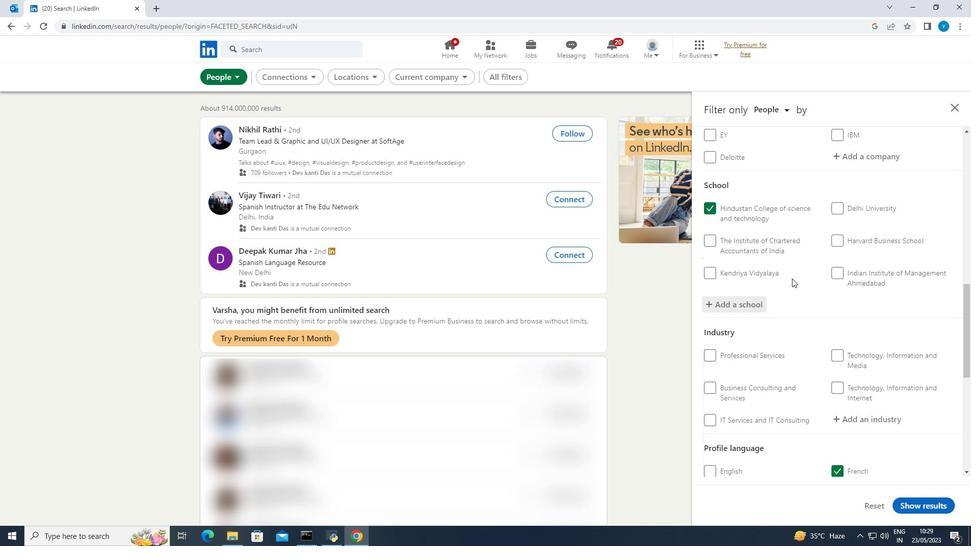 
Action: Mouse moved to (792, 279)
Screenshot: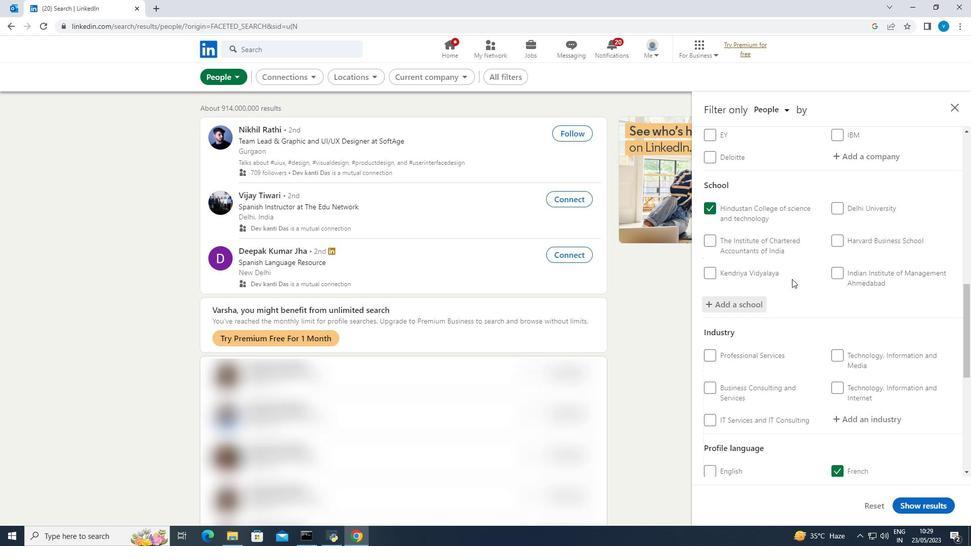 
Action: Mouse scrolled (792, 279) with delta (0, 0)
Screenshot: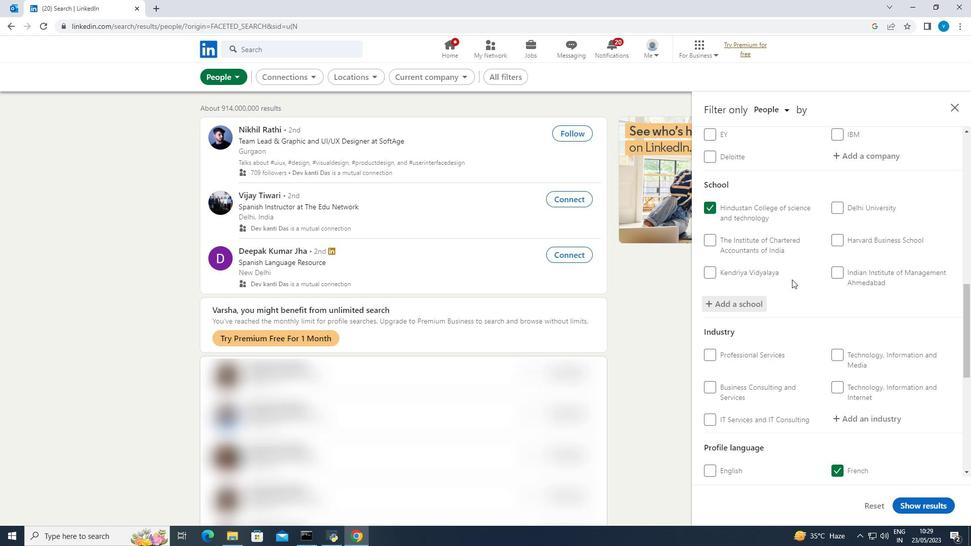 
Action: Mouse moved to (843, 315)
Screenshot: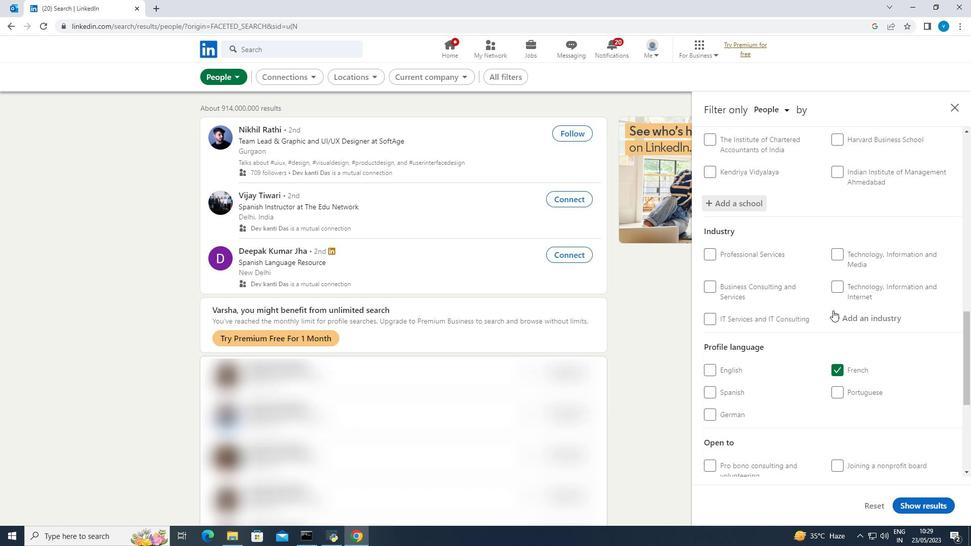 
Action: Mouse pressed left at (843, 315)
Screenshot: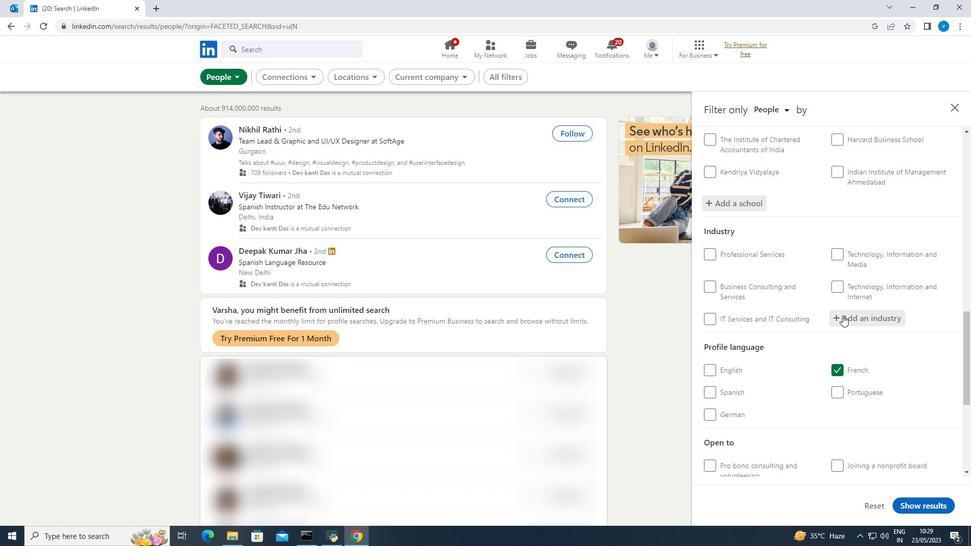 
Action: Mouse moved to (843, 316)
Screenshot: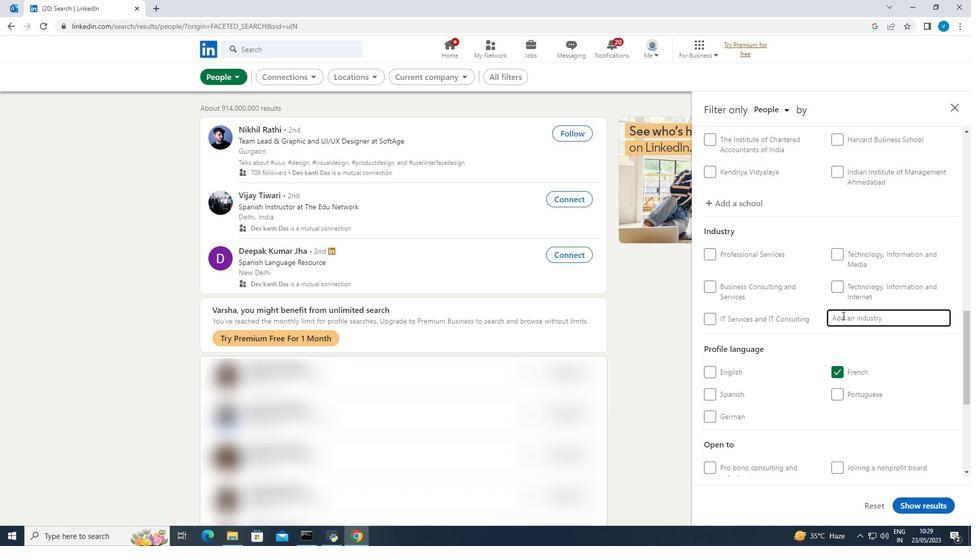 
Action: Key pressed <Key.shift><Key.shift><Key.shift><Key.shift>Shuttles
Screenshot: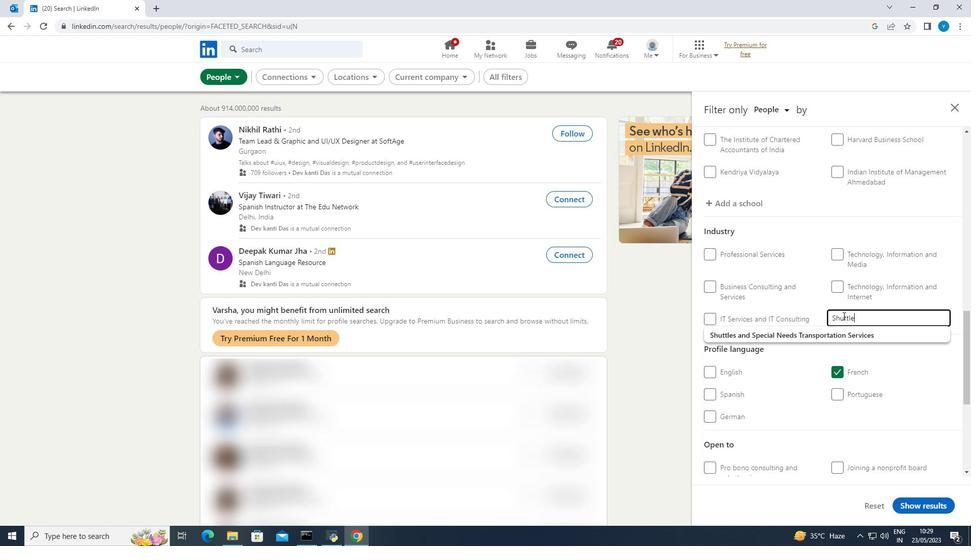 
Action: Mouse moved to (809, 331)
Screenshot: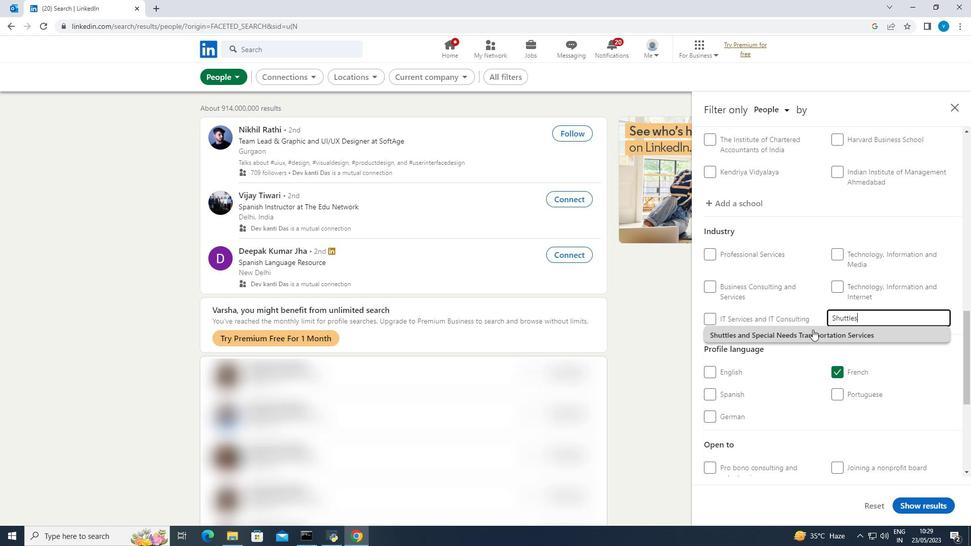 
Action: Mouse pressed left at (809, 331)
Screenshot: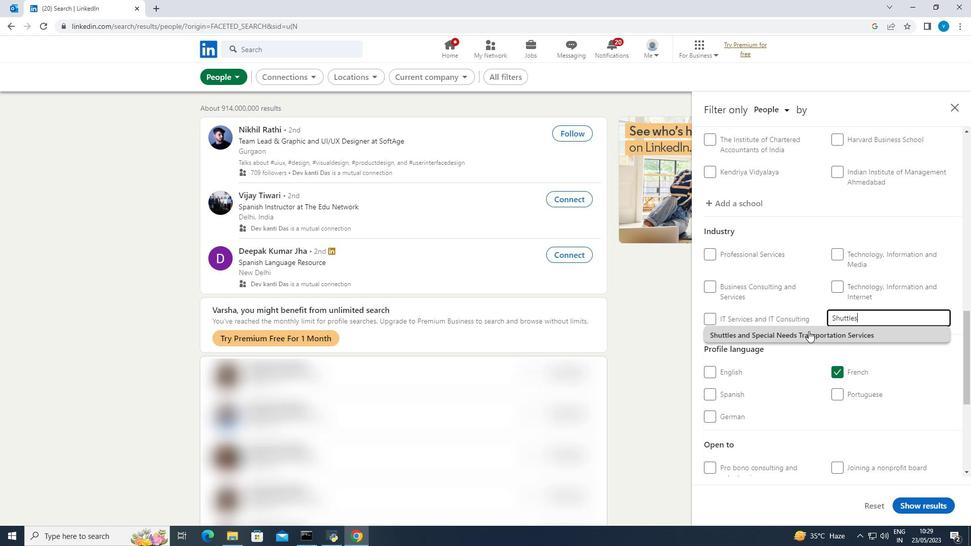 
Action: Mouse moved to (809, 331)
Screenshot: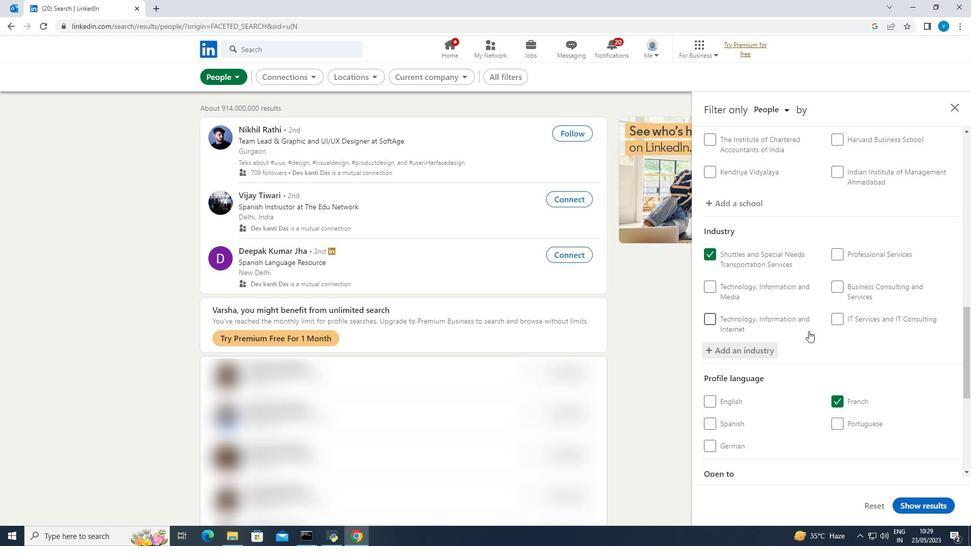 
Action: Mouse scrolled (809, 331) with delta (0, 0)
Screenshot: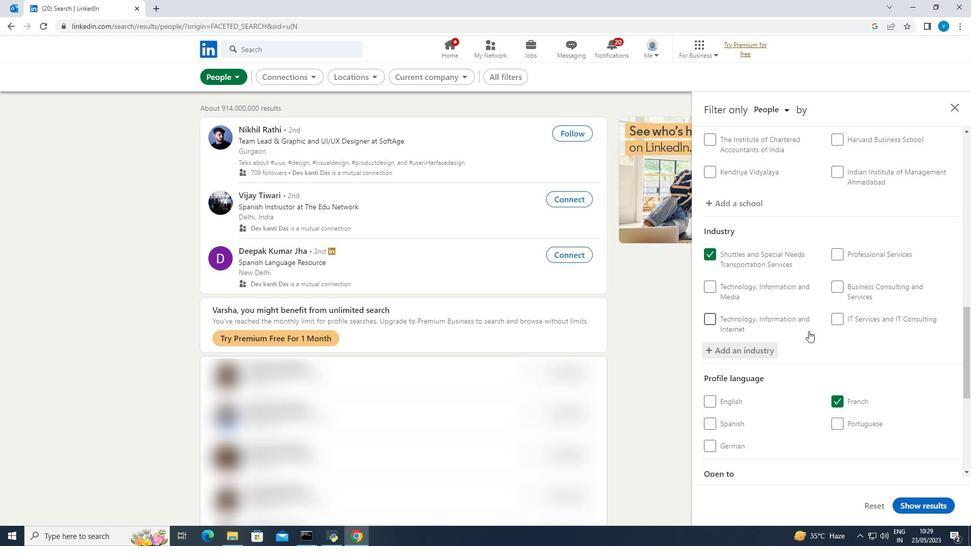 
Action: Mouse scrolled (809, 331) with delta (0, 0)
Screenshot: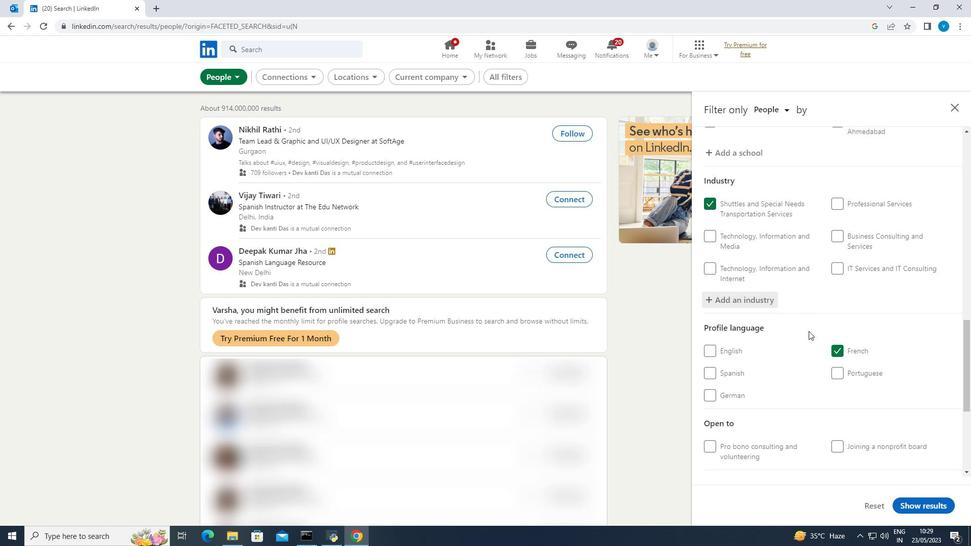 
Action: Mouse scrolled (809, 331) with delta (0, 0)
Screenshot: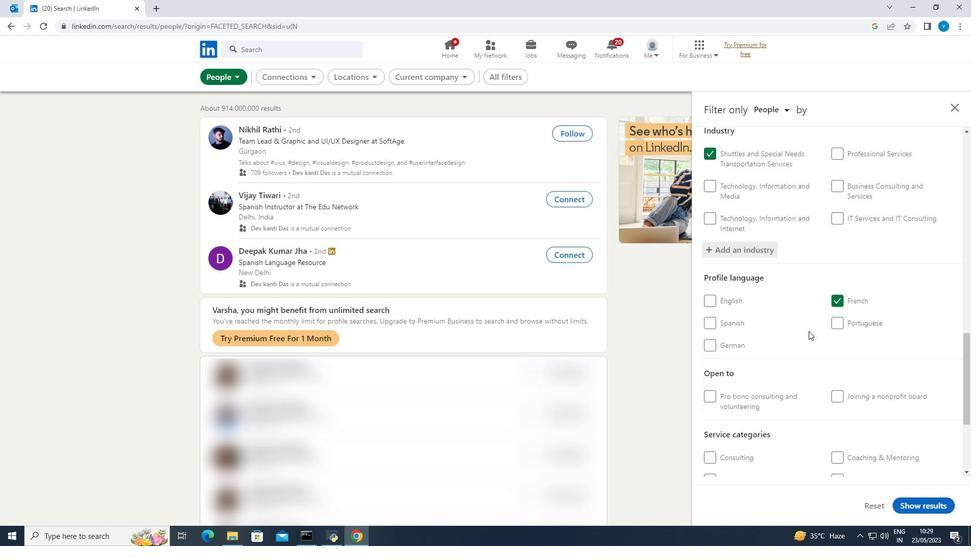 
Action: Mouse scrolled (809, 331) with delta (0, 0)
Screenshot: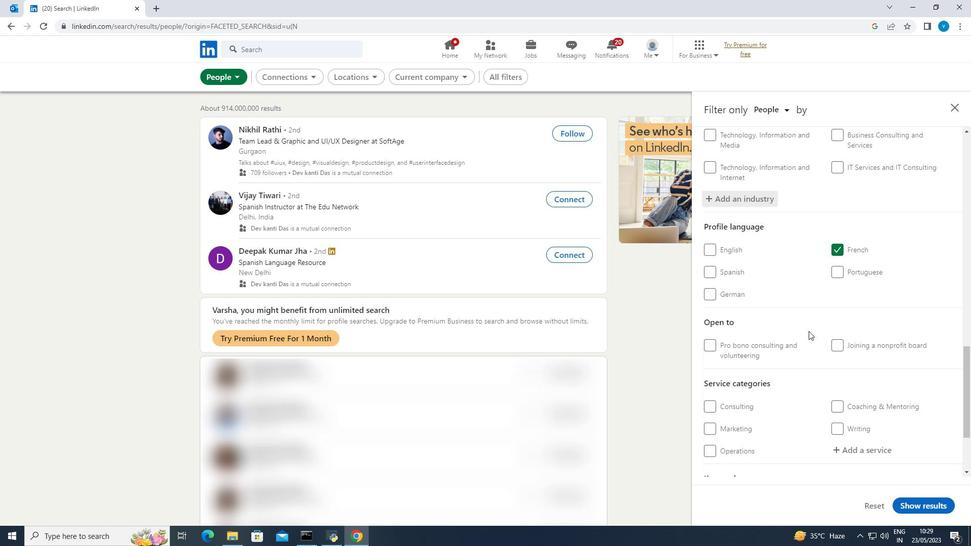 
Action: Mouse scrolled (809, 331) with delta (0, 0)
Screenshot: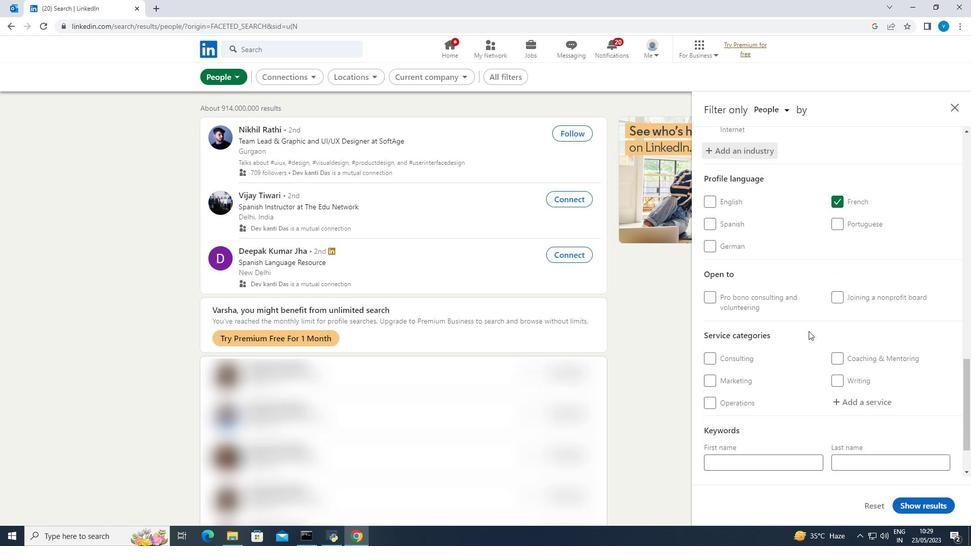 
Action: Mouse moved to (838, 343)
Screenshot: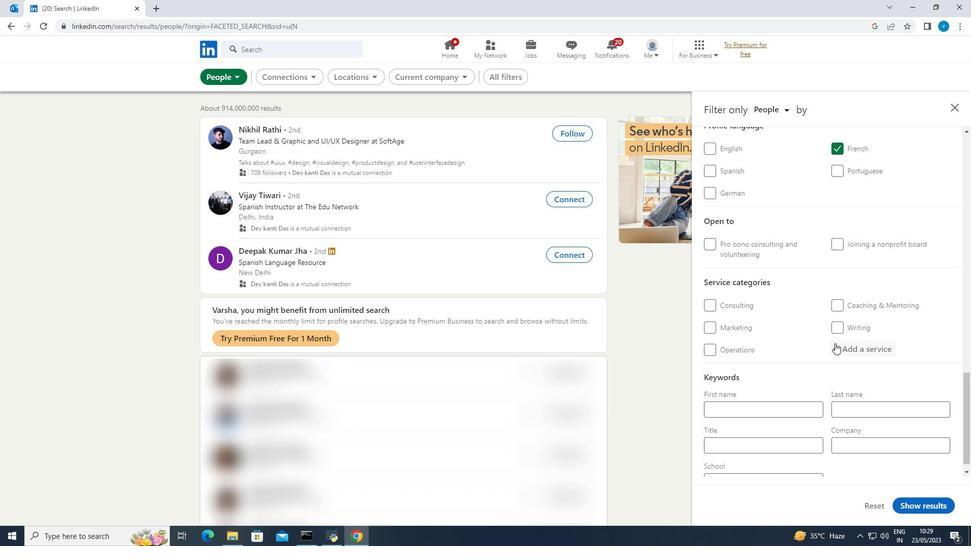 
Action: Mouse pressed left at (838, 343)
Screenshot: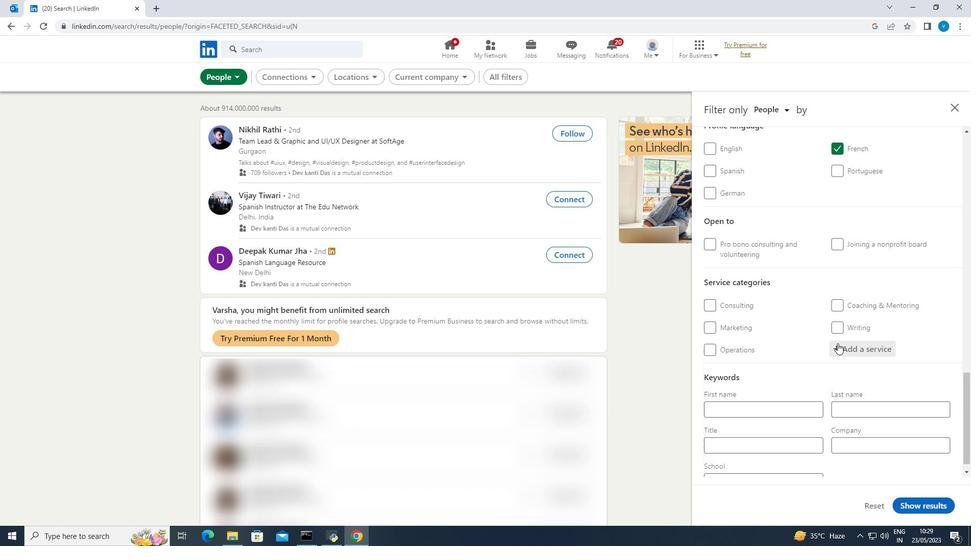 
Action: Key pressed <Key.shift><Key.shift><Key.shift><Key.shift>Family<Key.space><Key.shift><Key.shift><Key.shift><Key.shift>L
Screenshot: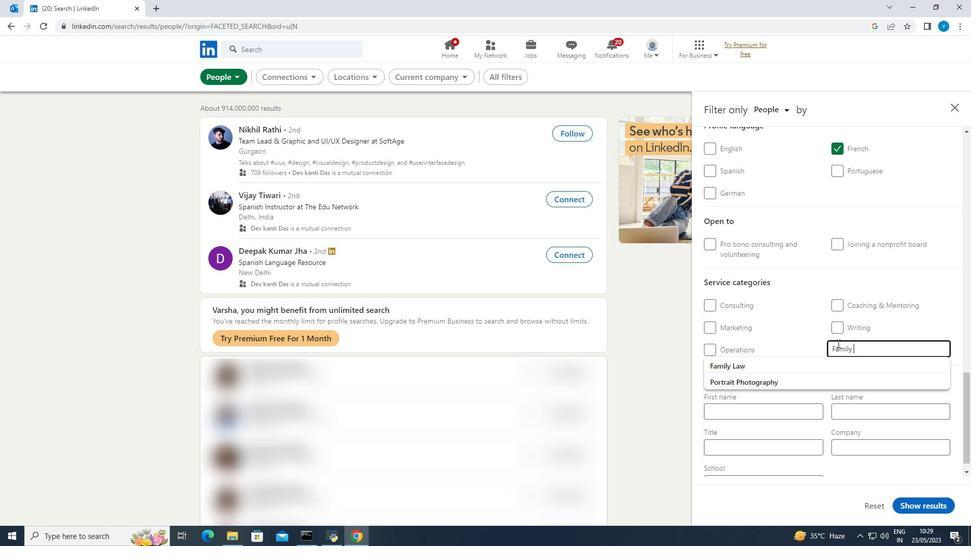 
Action: Mouse moved to (784, 364)
Screenshot: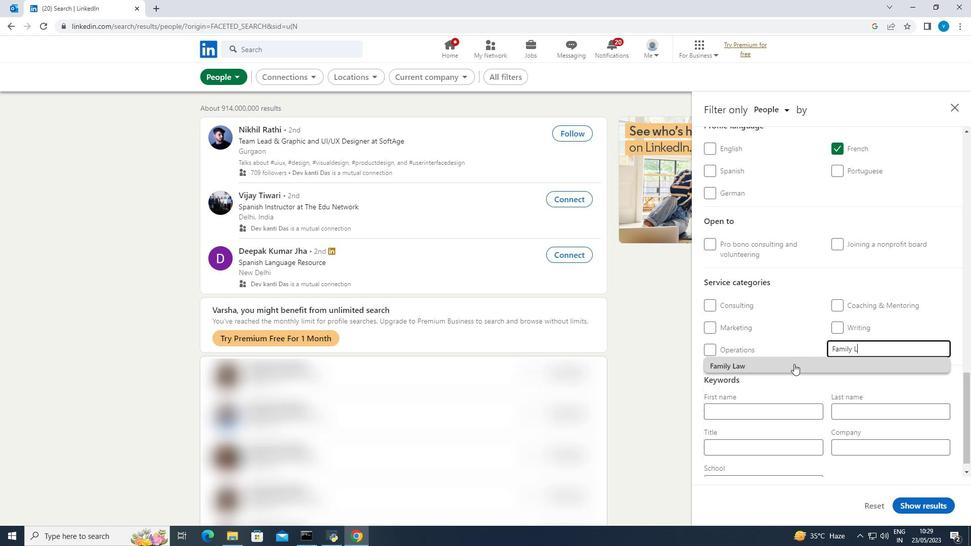 
Action: Mouse pressed left at (784, 364)
Screenshot: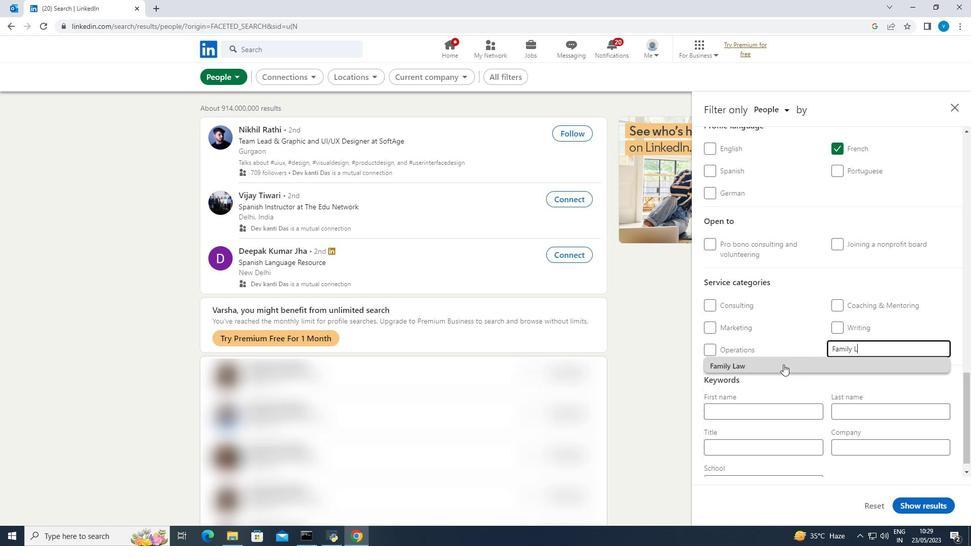 
Action: Mouse scrolled (784, 364) with delta (0, 0)
Screenshot: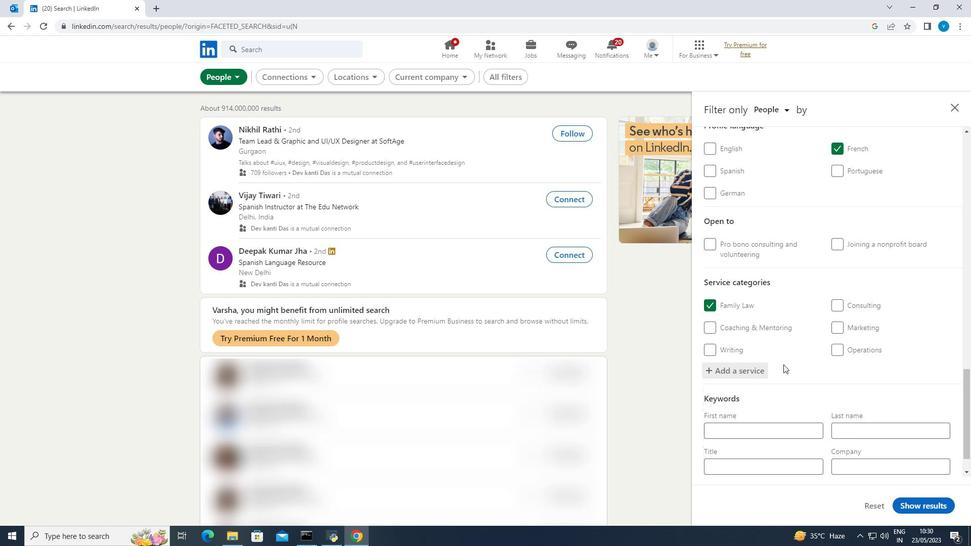 
Action: Mouse scrolled (784, 364) with delta (0, 0)
Screenshot: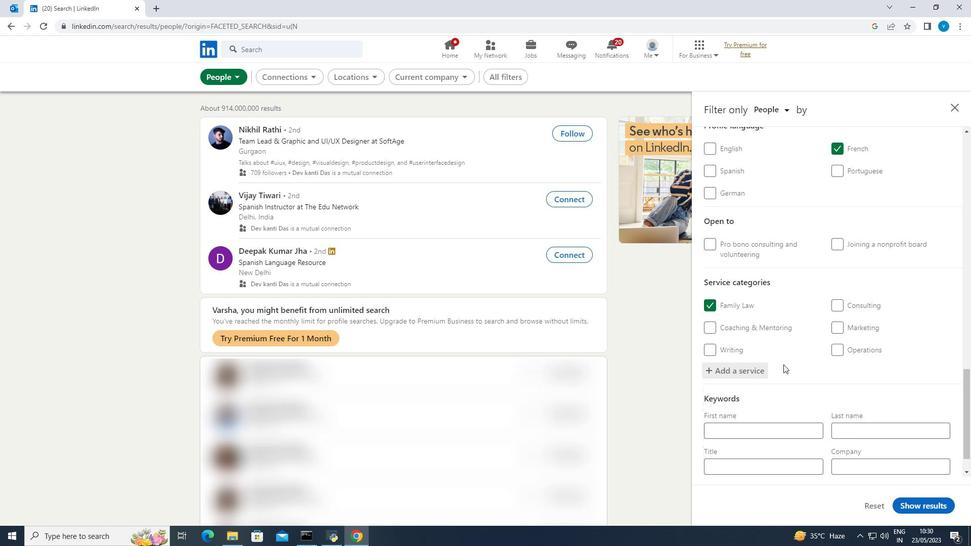 
Action: Mouse moved to (784, 364)
Screenshot: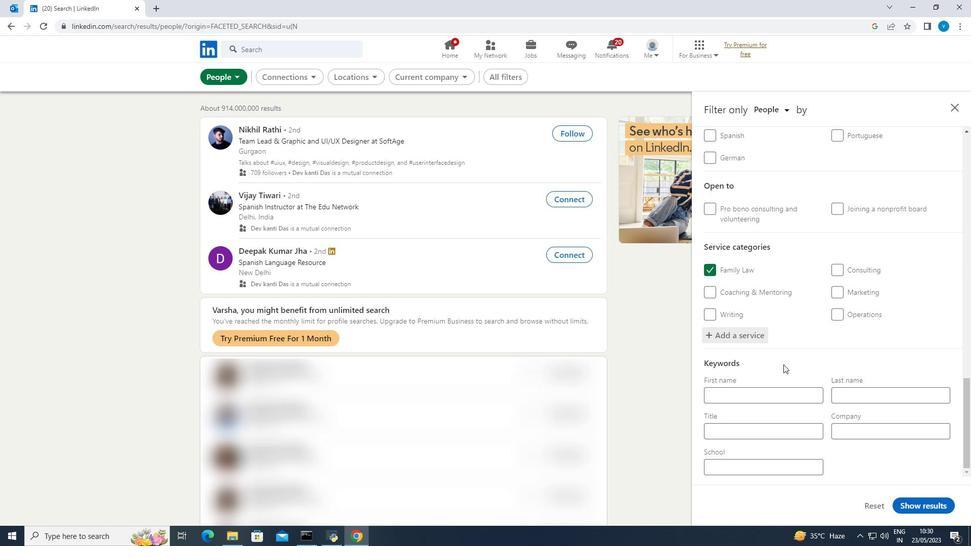 
Action: Mouse scrolled (784, 364) with delta (0, 0)
Screenshot: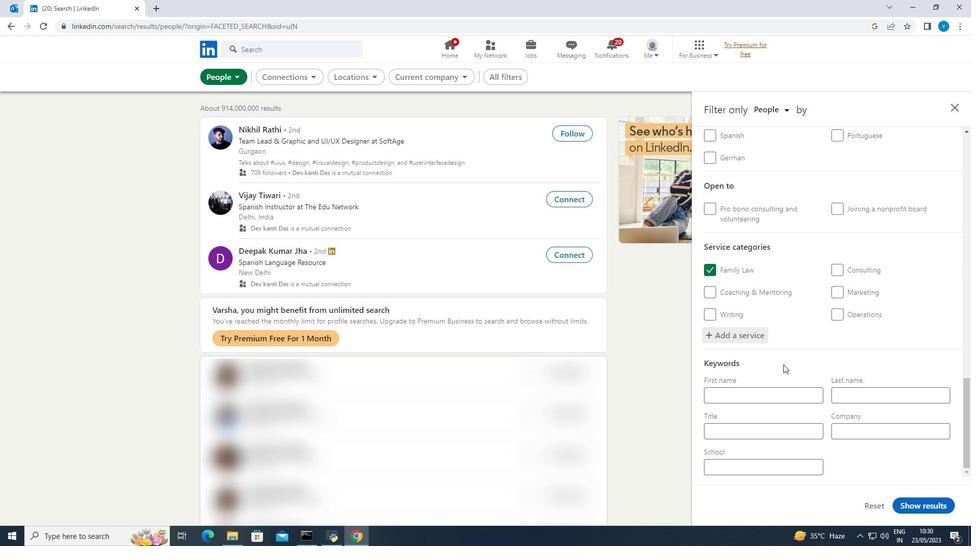 
Action: Mouse scrolled (784, 364) with delta (0, 0)
Screenshot: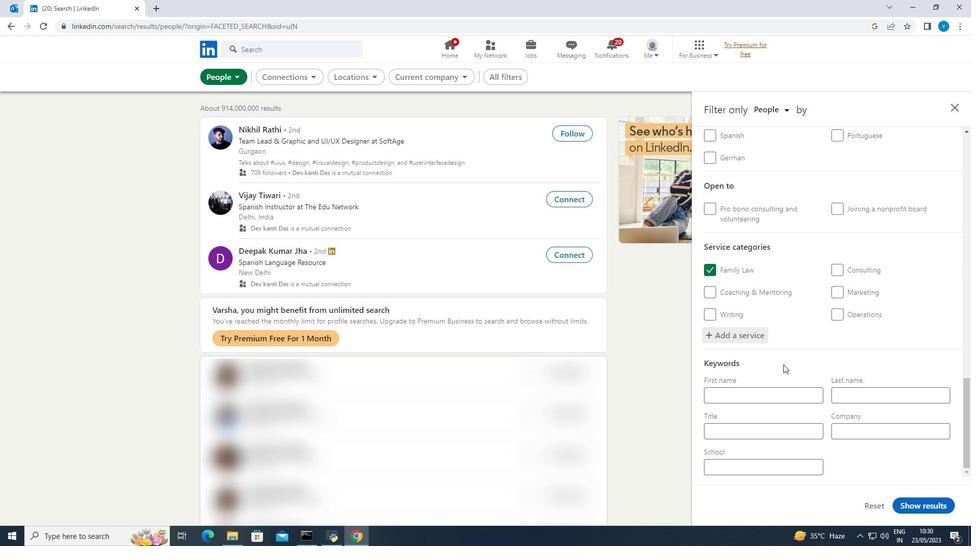 
Action: Mouse moved to (762, 430)
Screenshot: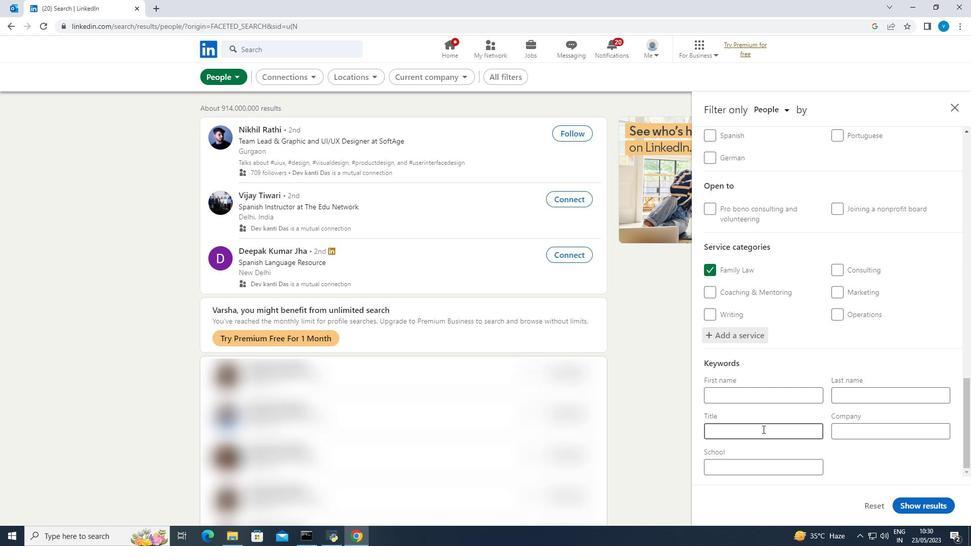 
Action: Mouse pressed left at (762, 430)
Screenshot: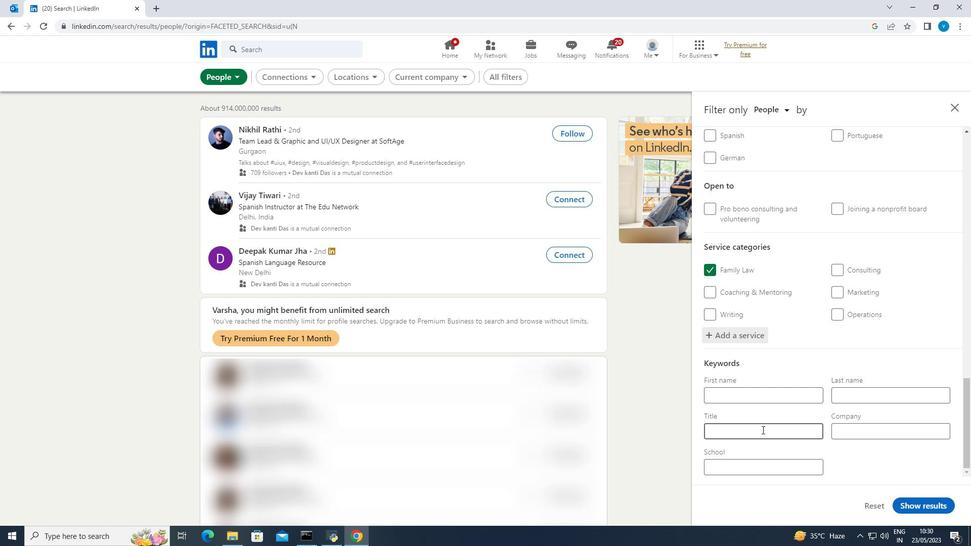 
Action: Key pressed <Key.shift><Key.shift><Key.shift><Key.shift>Locksmith
Screenshot: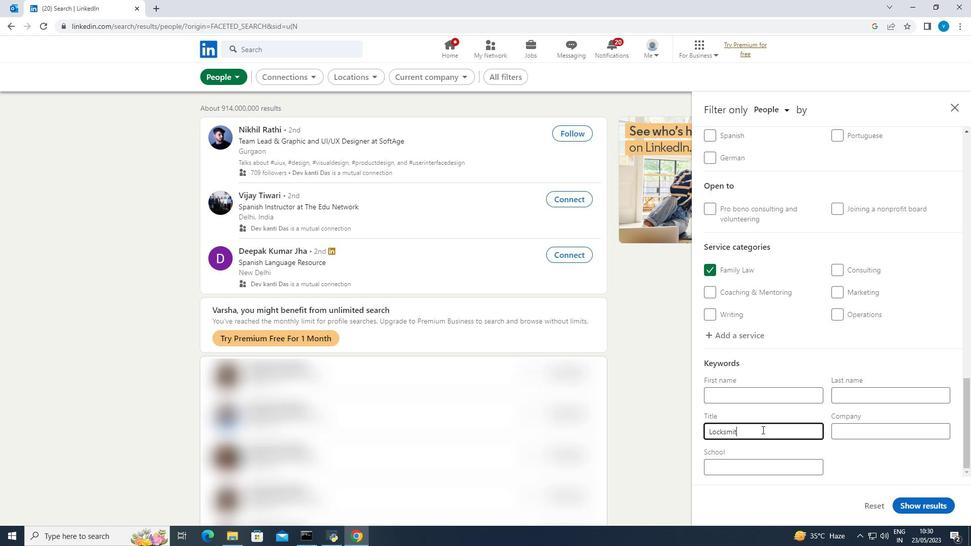 
Action: Mouse moved to (909, 504)
Screenshot: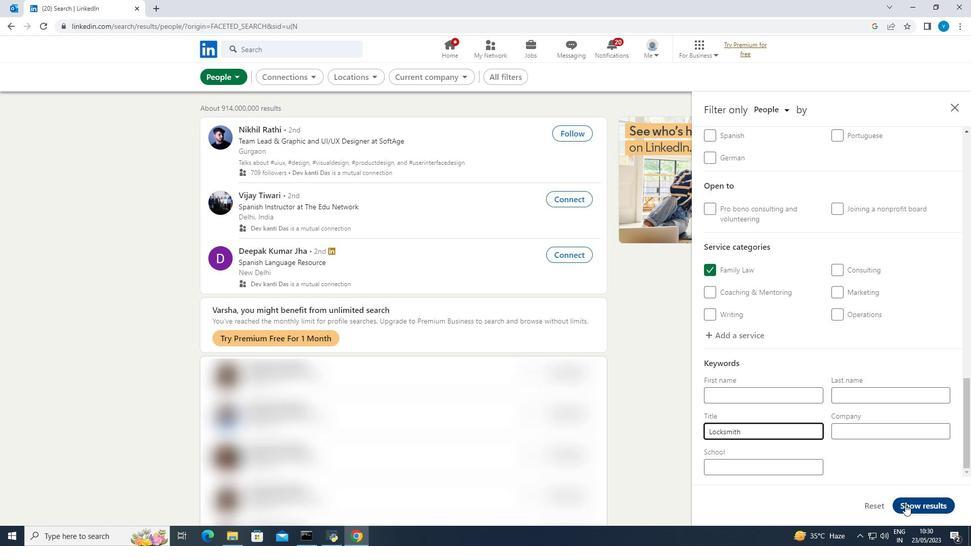 
Action: Mouse pressed left at (909, 504)
Screenshot: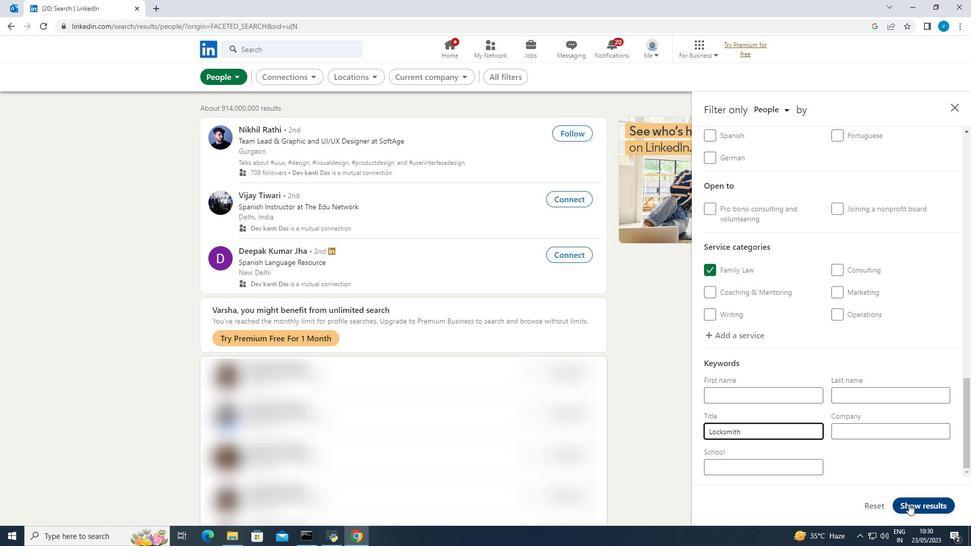 
Action: Mouse moved to (909, 504)
Screenshot: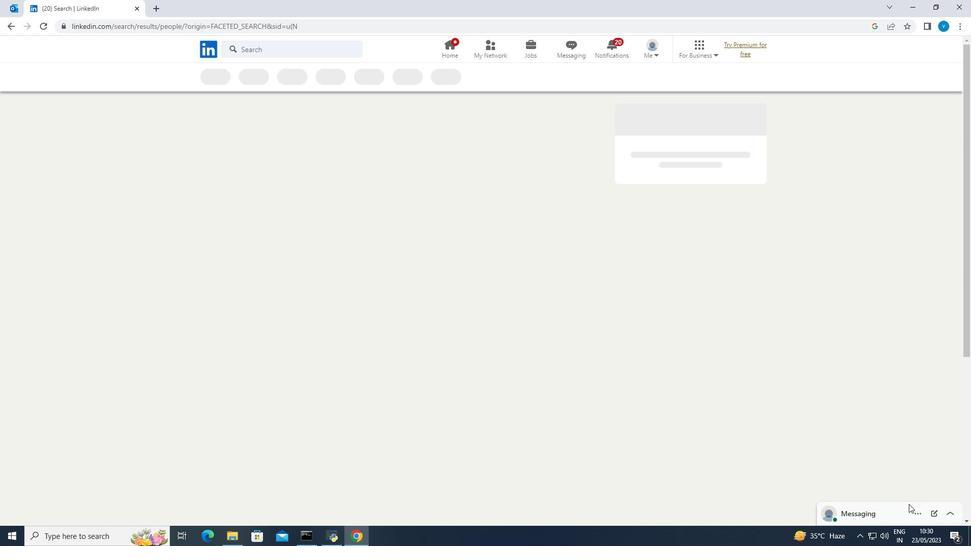 
